 Task: Create a due date automation trigger when advanced on, on the monday of the week a card is due add content with a name not containing resume at 11:00 AM.
Action: Mouse moved to (1028, 405)
Screenshot: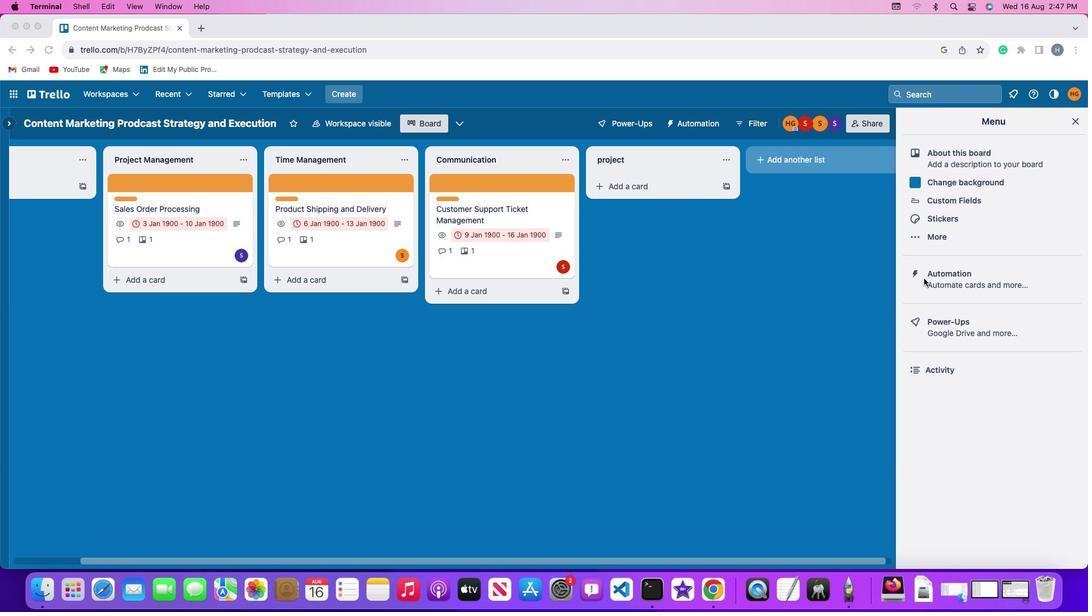 
Action: Mouse pressed left at (1028, 405)
Screenshot: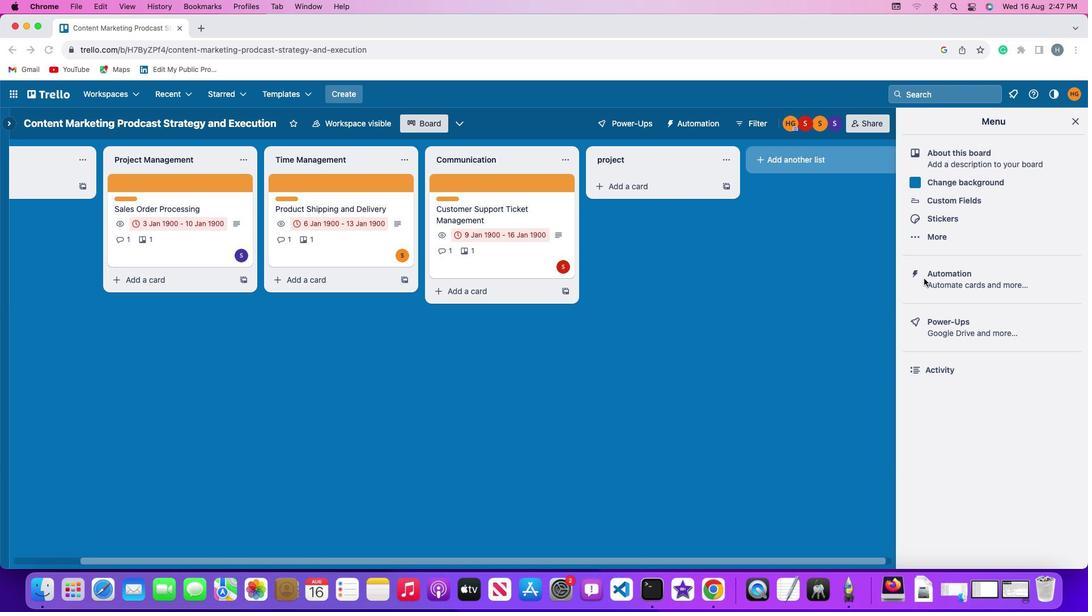 
Action: Mouse moved to (1028, 405)
Screenshot: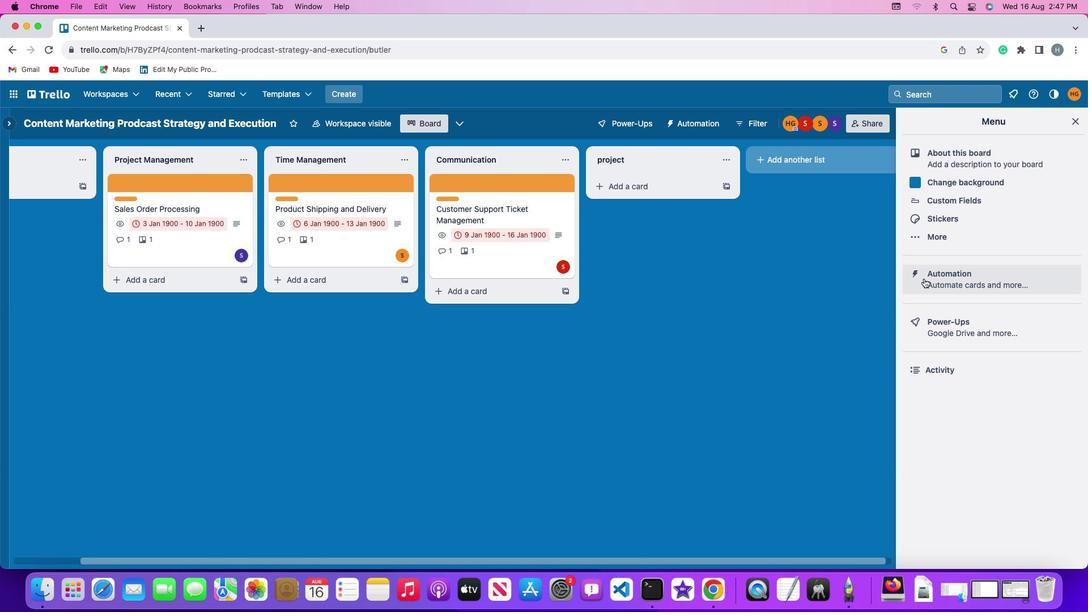 
Action: Mouse pressed left at (1028, 405)
Screenshot: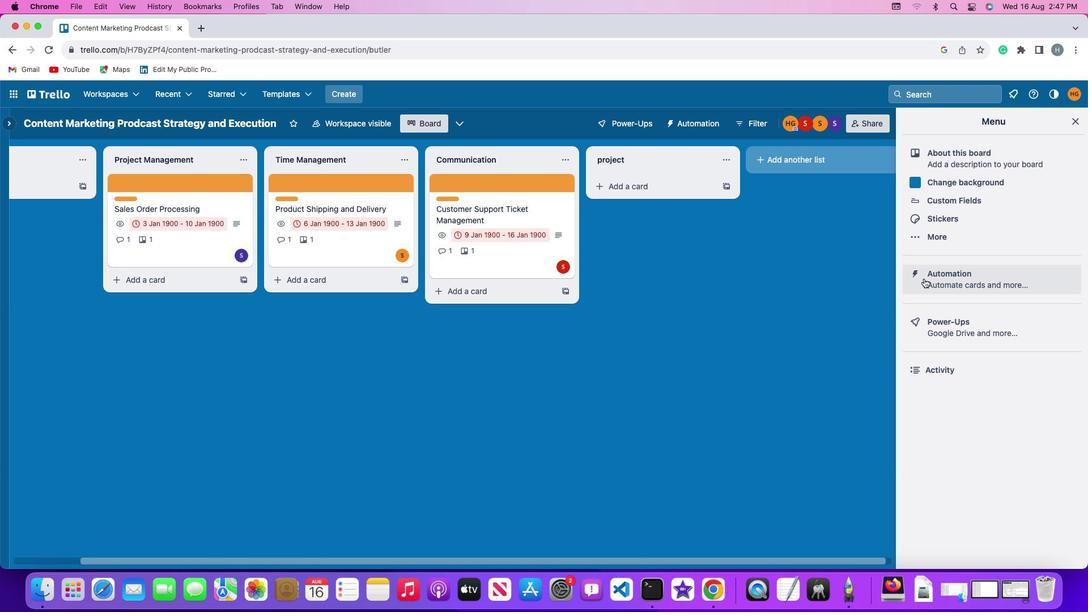 
Action: Mouse moved to (98, 401)
Screenshot: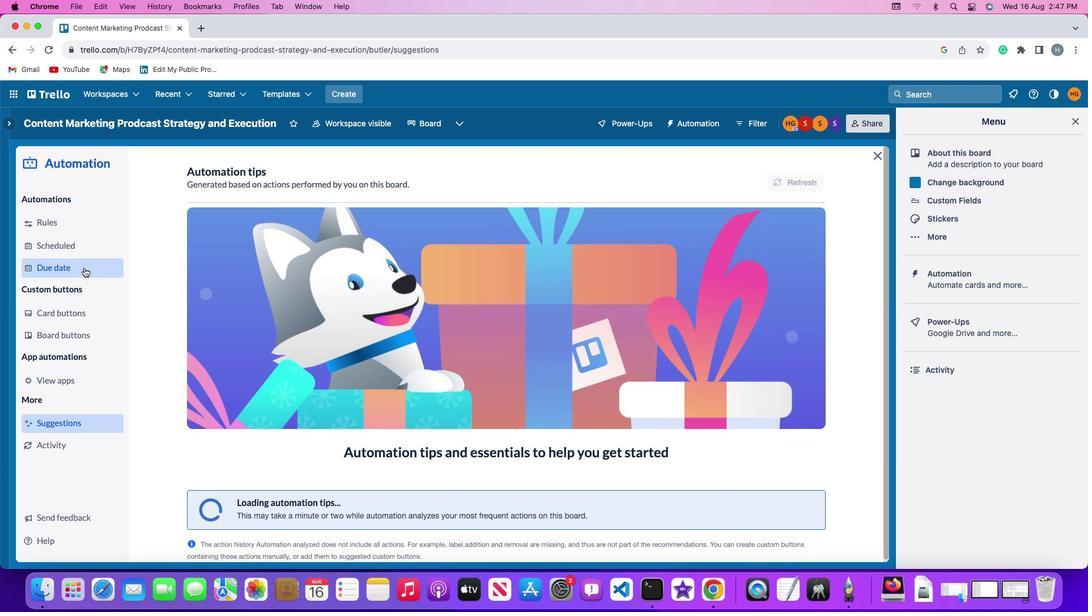 
Action: Mouse pressed left at (98, 401)
Screenshot: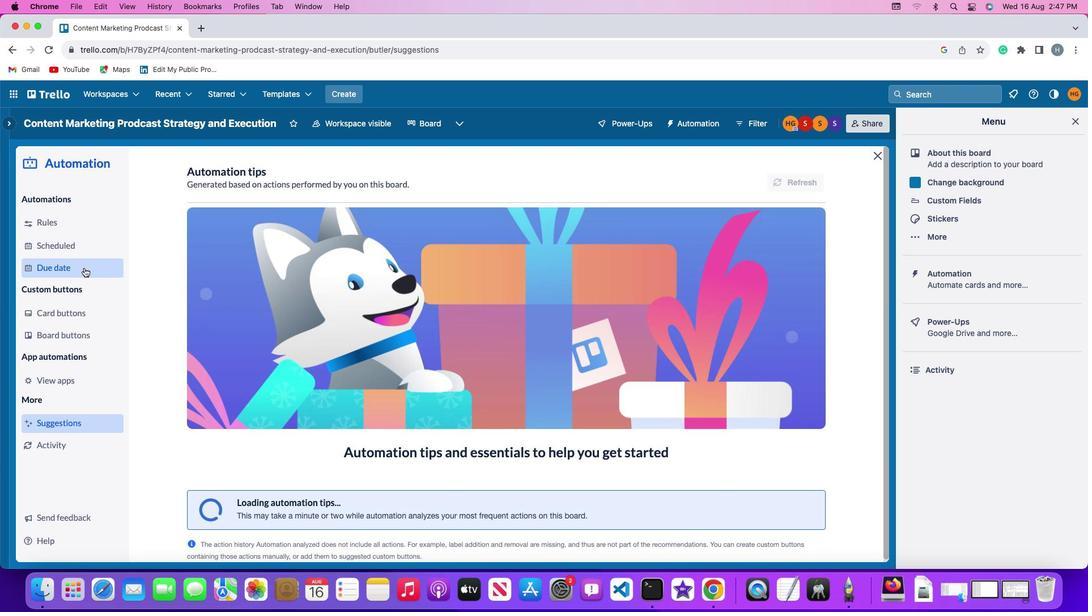 
Action: Mouse moved to (860, 365)
Screenshot: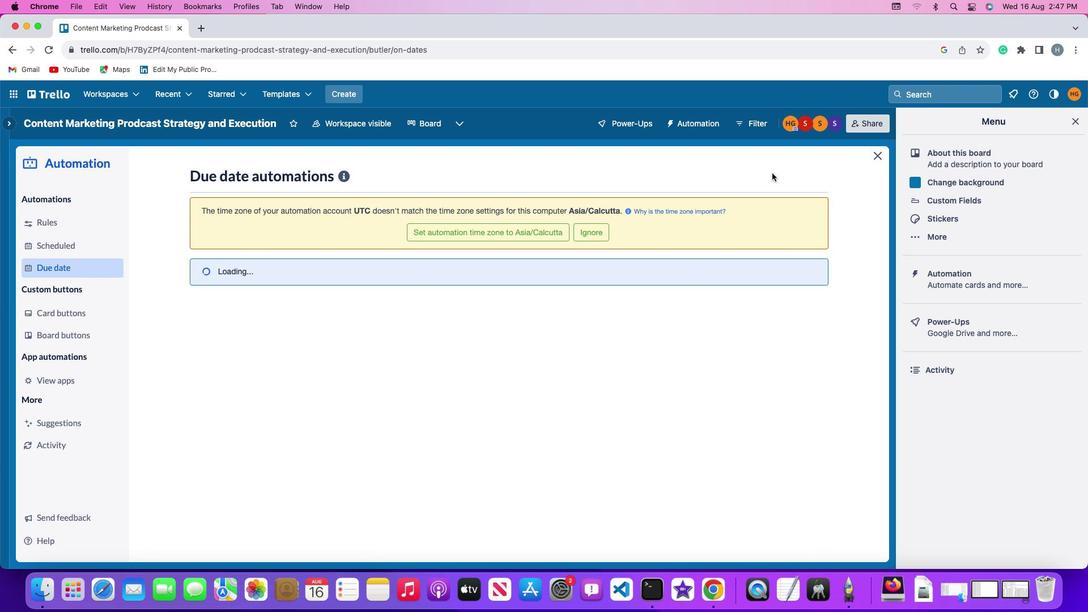 
Action: Mouse pressed left at (860, 365)
Screenshot: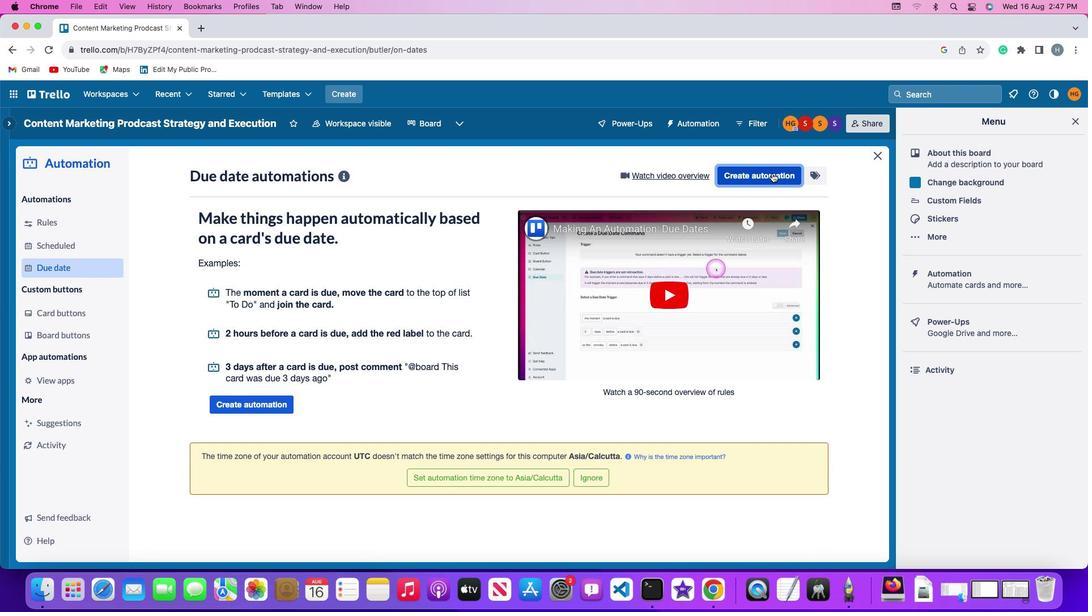 
Action: Mouse moved to (229, 407)
Screenshot: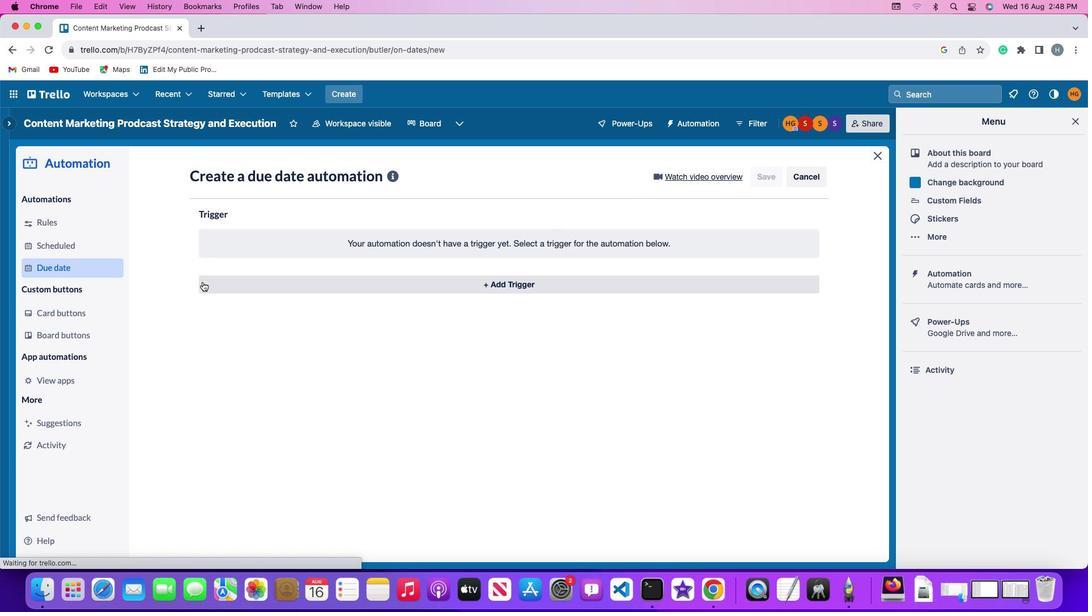 
Action: Mouse pressed left at (229, 407)
Screenshot: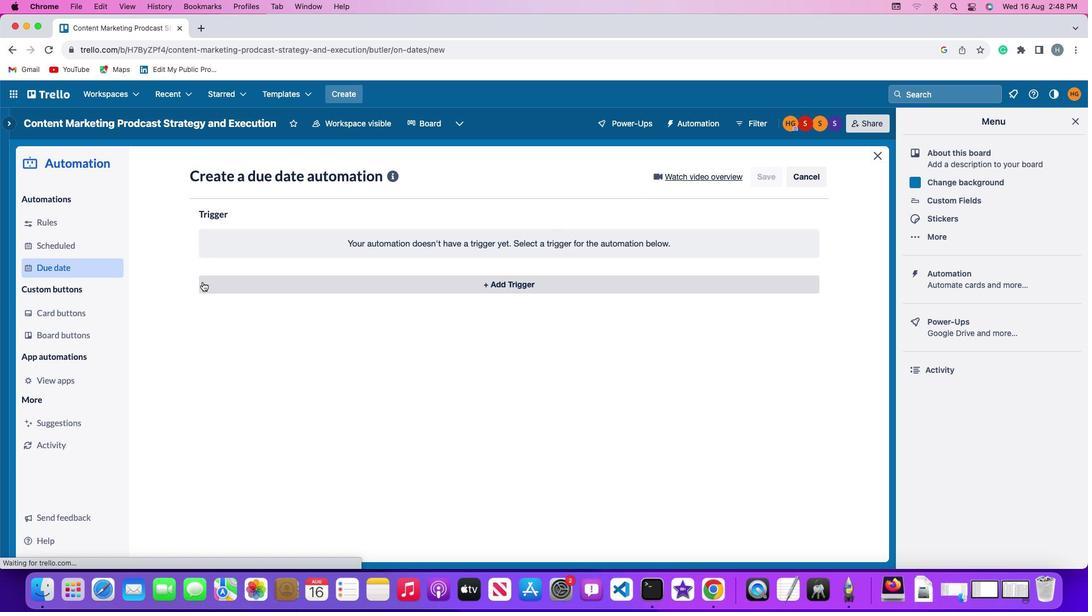 
Action: Mouse moved to (273, 486)
Screenshot: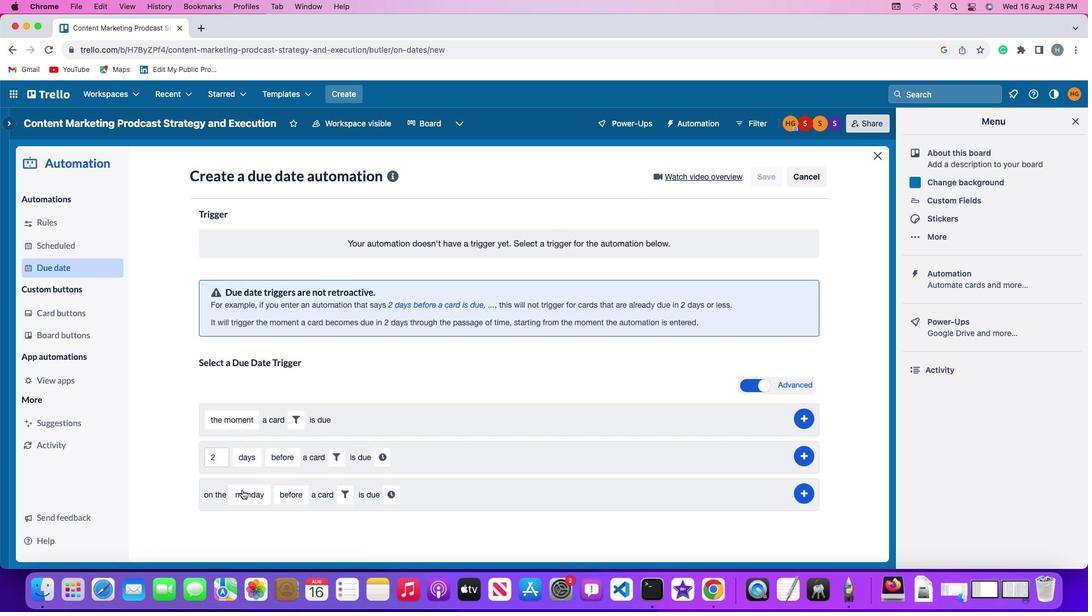 
Action: Mouse pressed left at (273, 486)
Screenshot: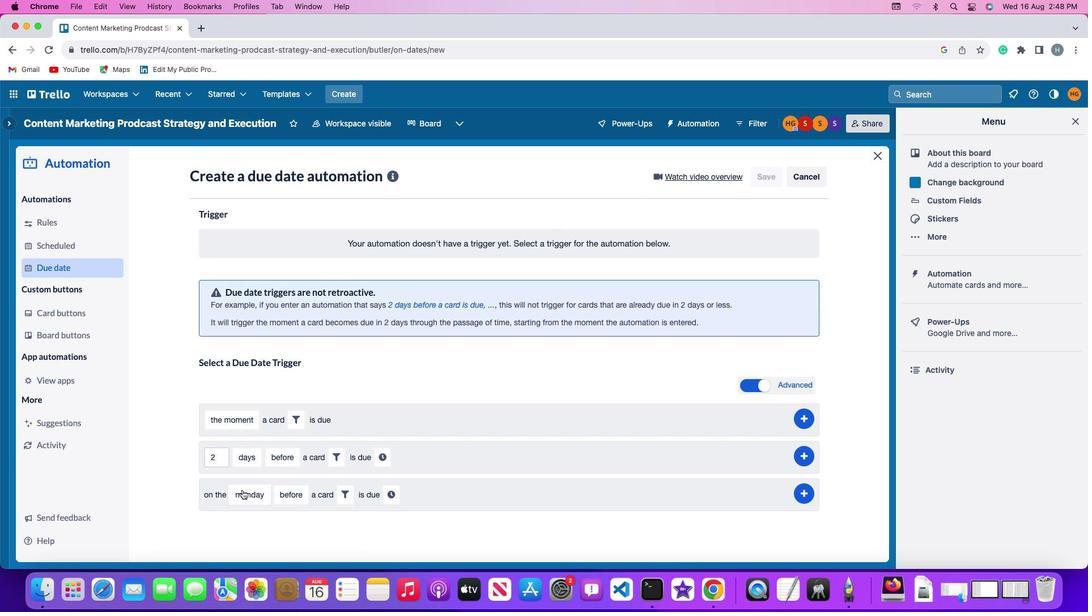 
Action: Mouse moved to (293, 429)
Screenshot: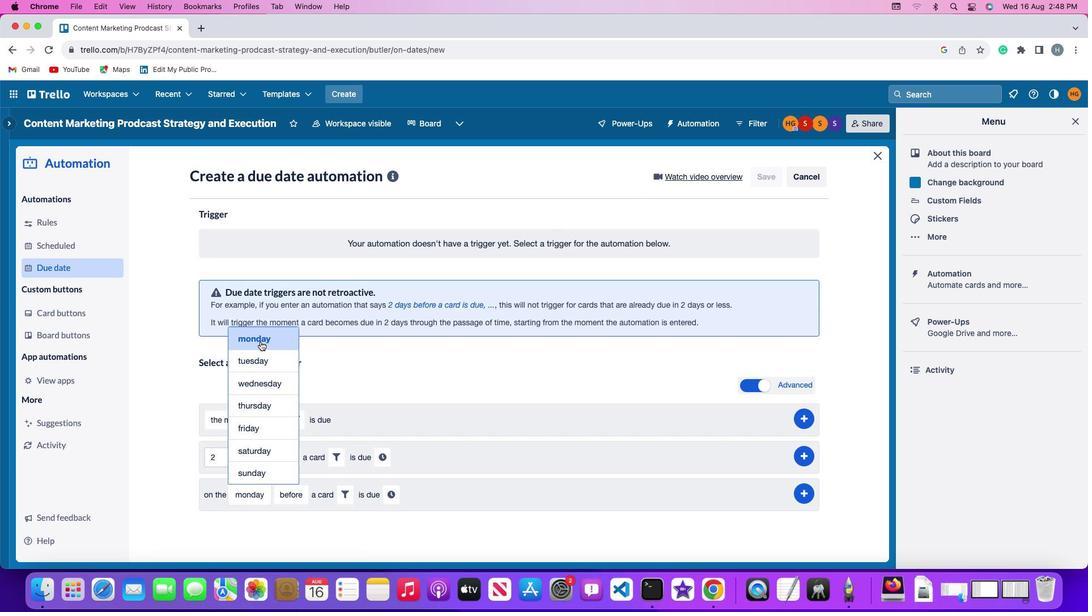 
Action: Mouse pressed left at (293, 429)
Screenshot: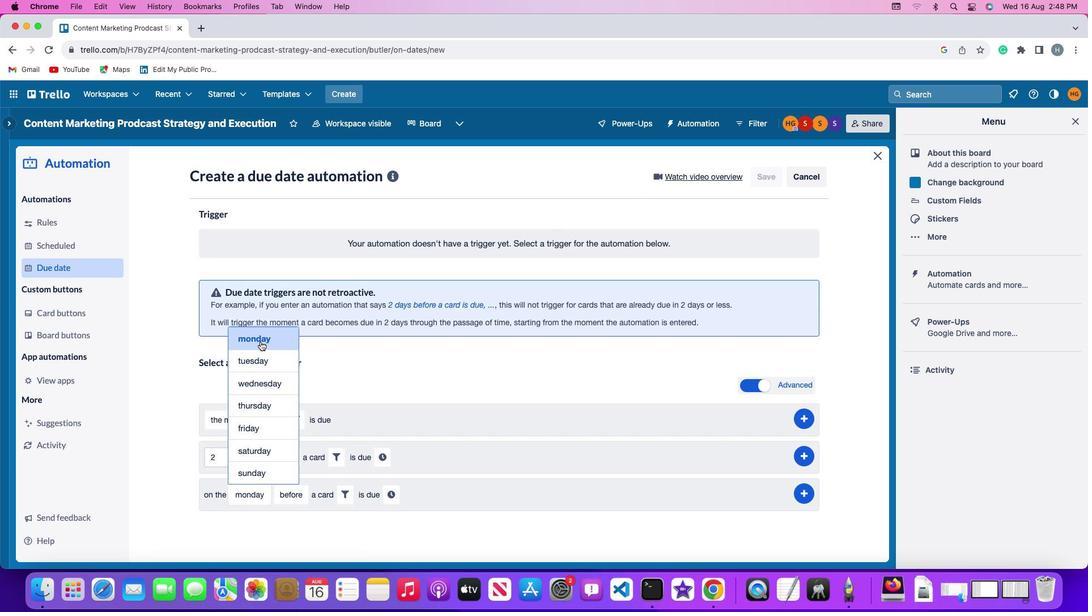 
Action: Mouse moved to (336, 487)
Screenshot: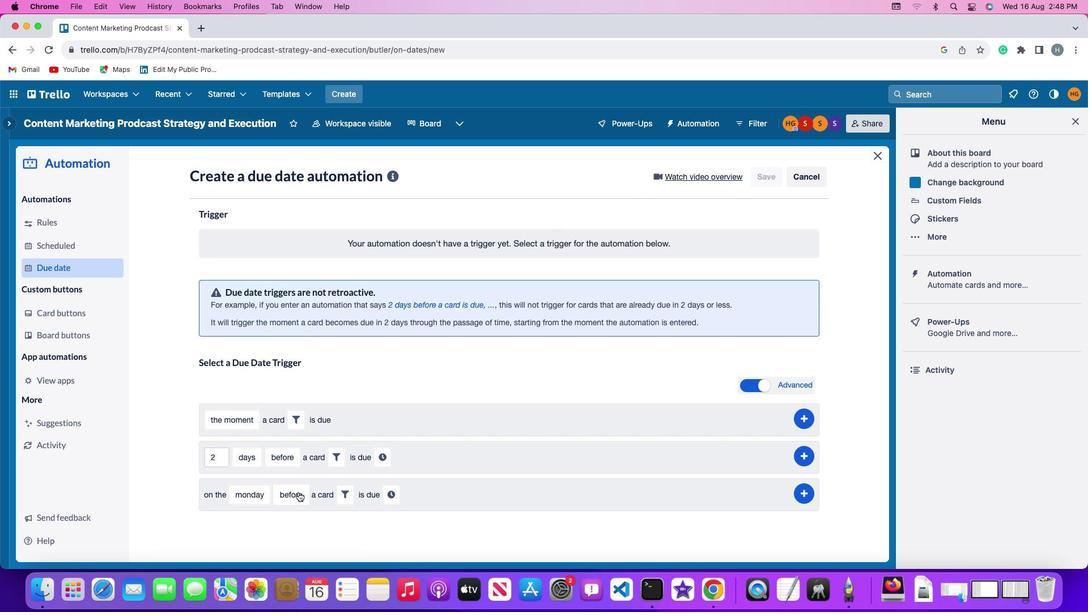 
Action: Mouse pressed left at (336, 487)
Screenshot: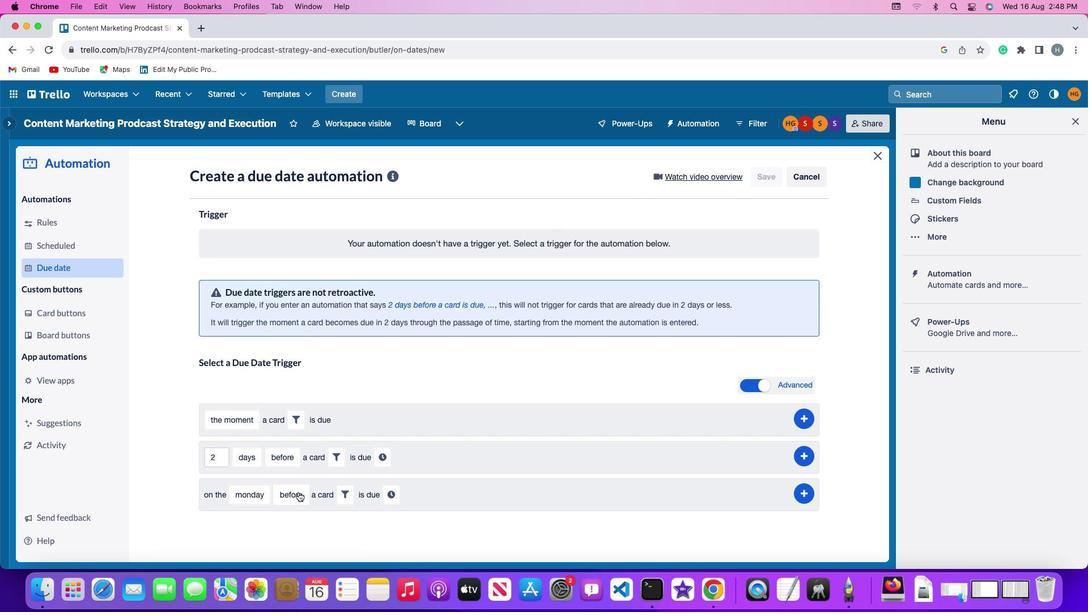 
Action: Mouse moved to (344, 470)
Screenshot: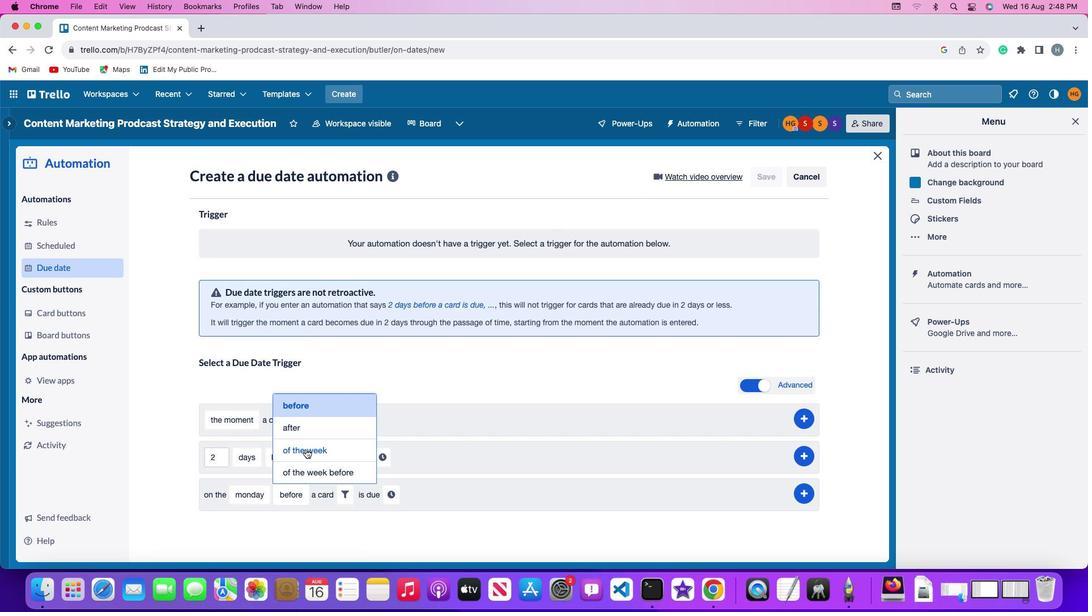 
Action: Mouse pressed left at (344, 470)
Screenshot: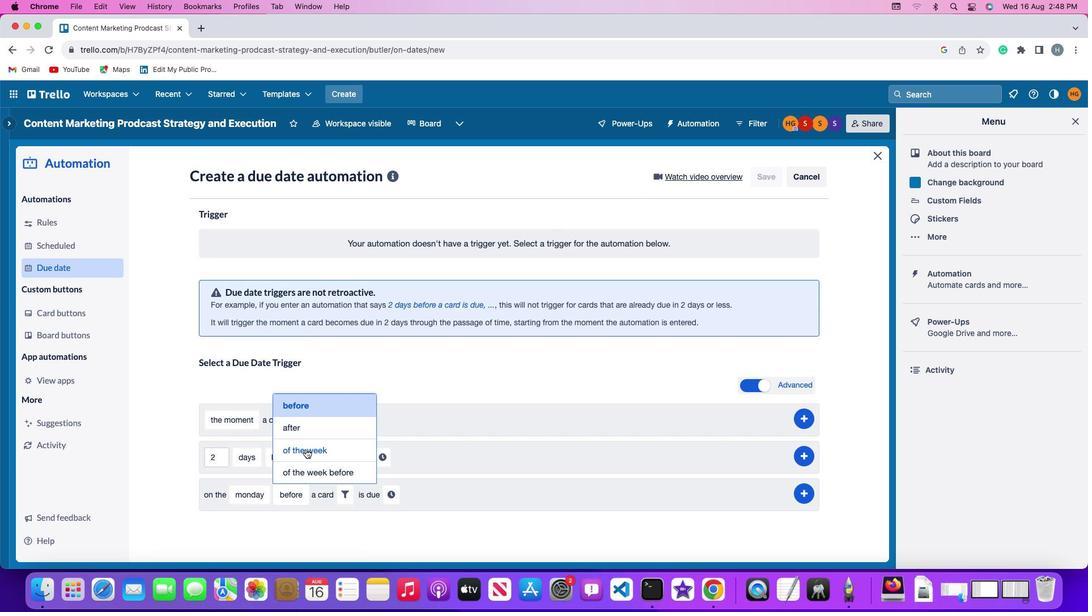 
Action: Mouse moved to (401, 485)
Screenshot: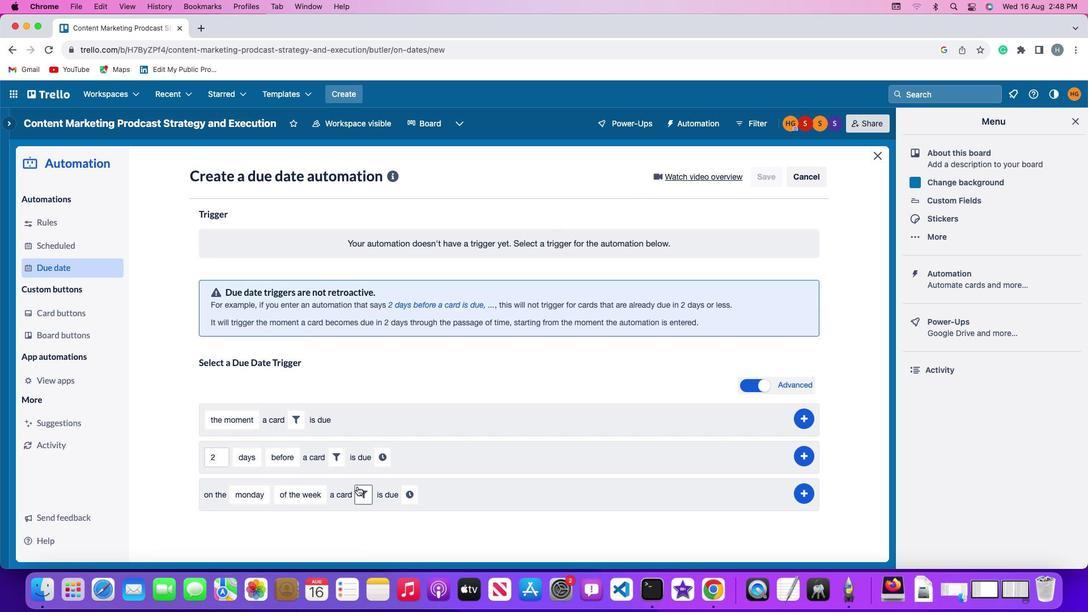 
Action: Mouse pressed left at (401, 485)
Screenshot: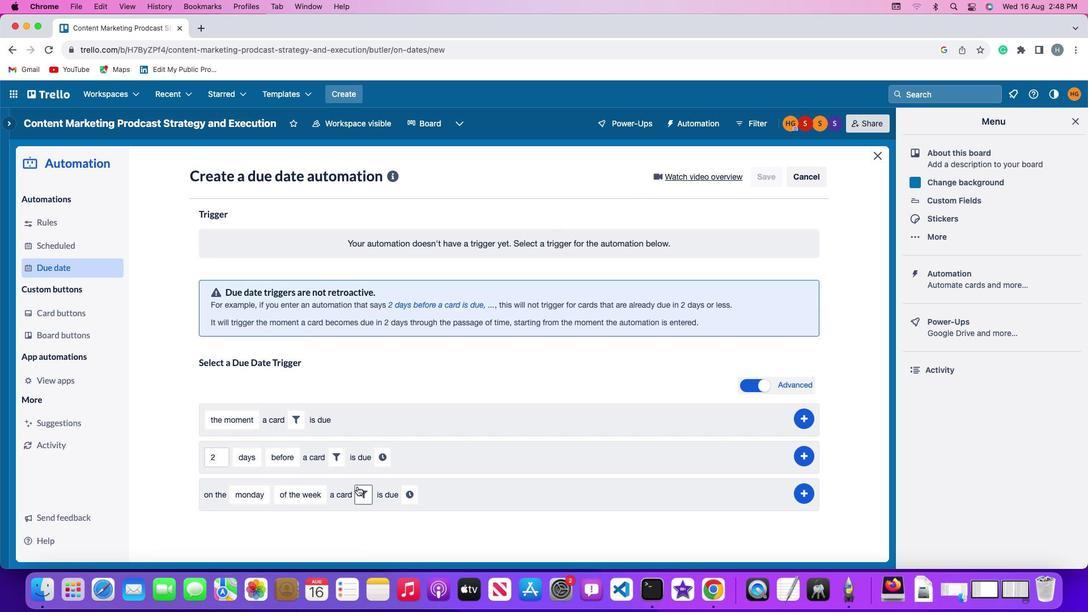 
Action: Mouse moved to (564, 503)
Screenshot: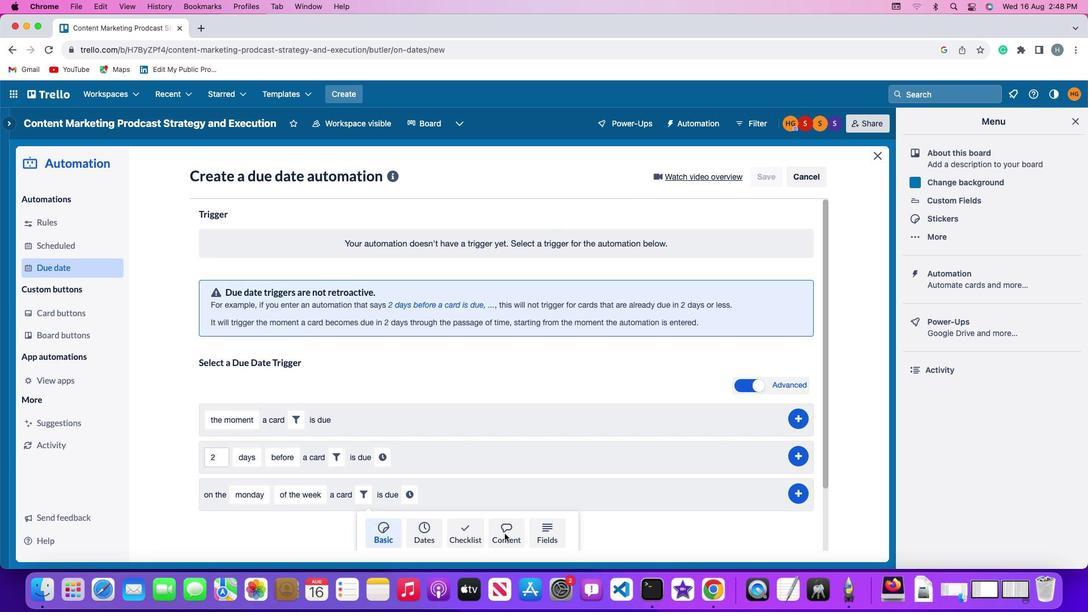 
Action: Mouse pressed left at (564, 503)
Screenshot: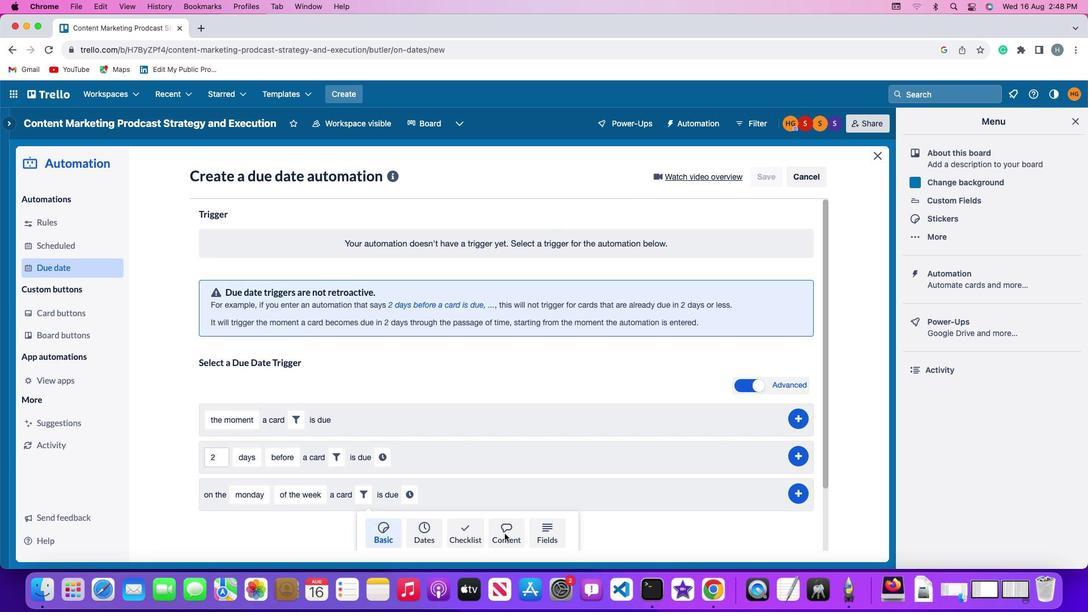 
Action: Mouse moved to (391, 499)
Screenshot: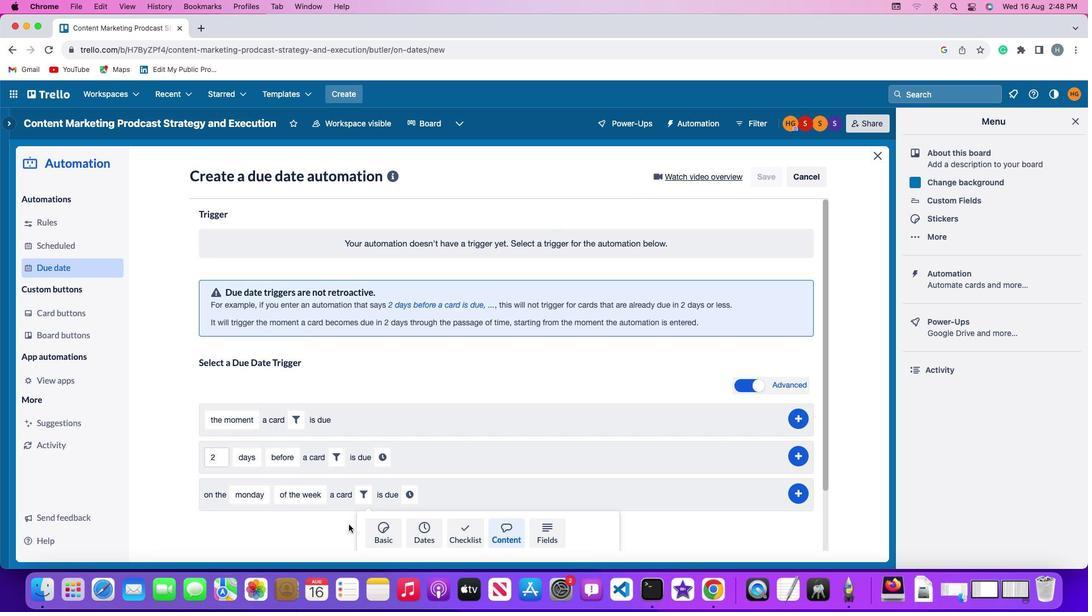 
Action: Mouse scrolled (391, 499) with delta (5, 299)
Screenshot: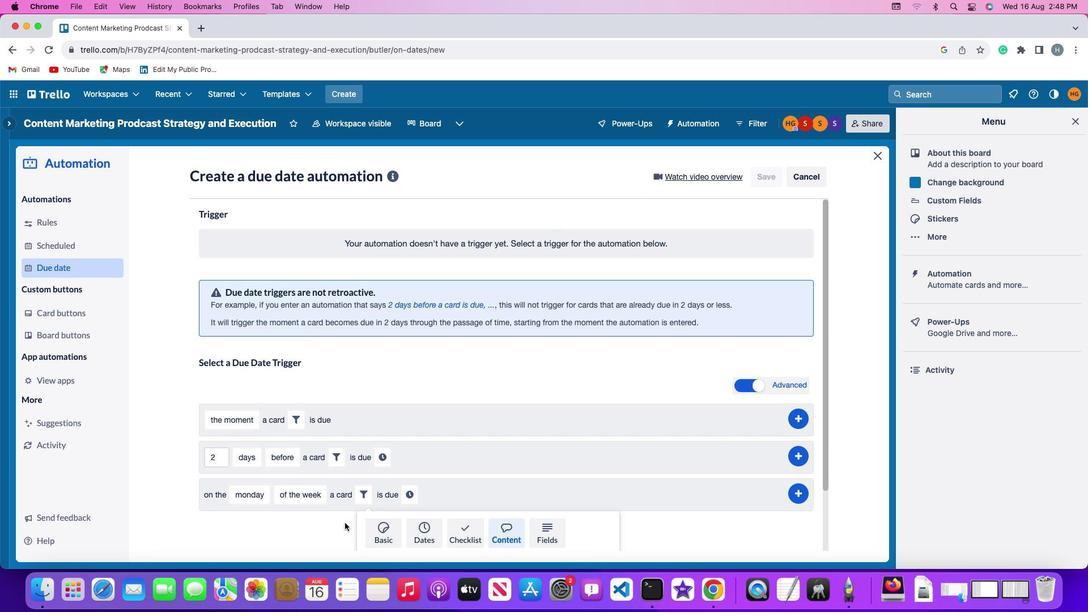 
Action: Mouse scrolled (391, 499) with delta (5, 299)
Screenshot: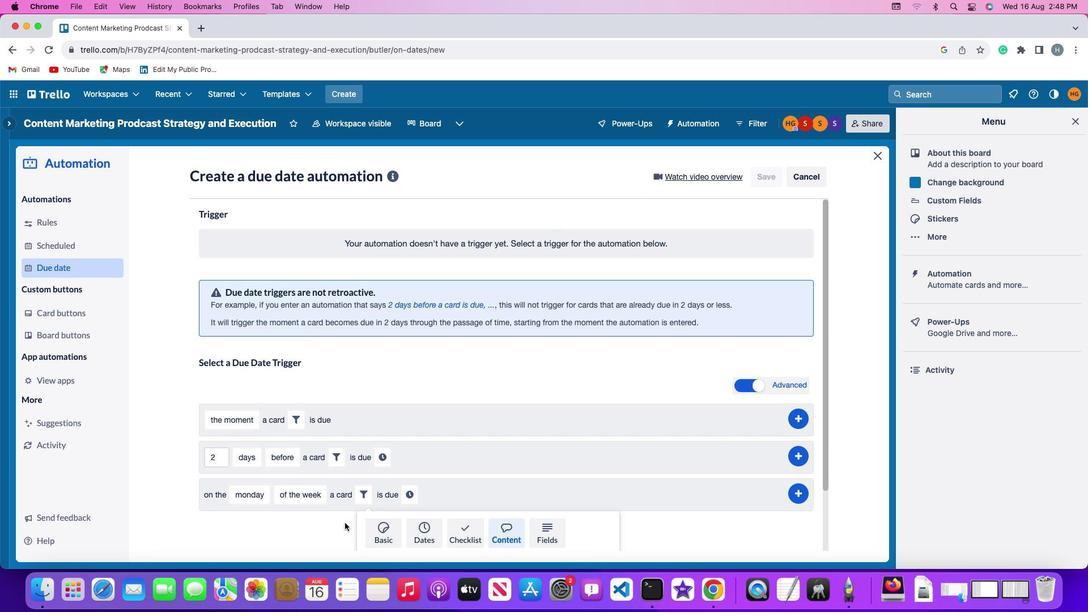 
Action: Mouse moved to (391, 499)
Screenshot: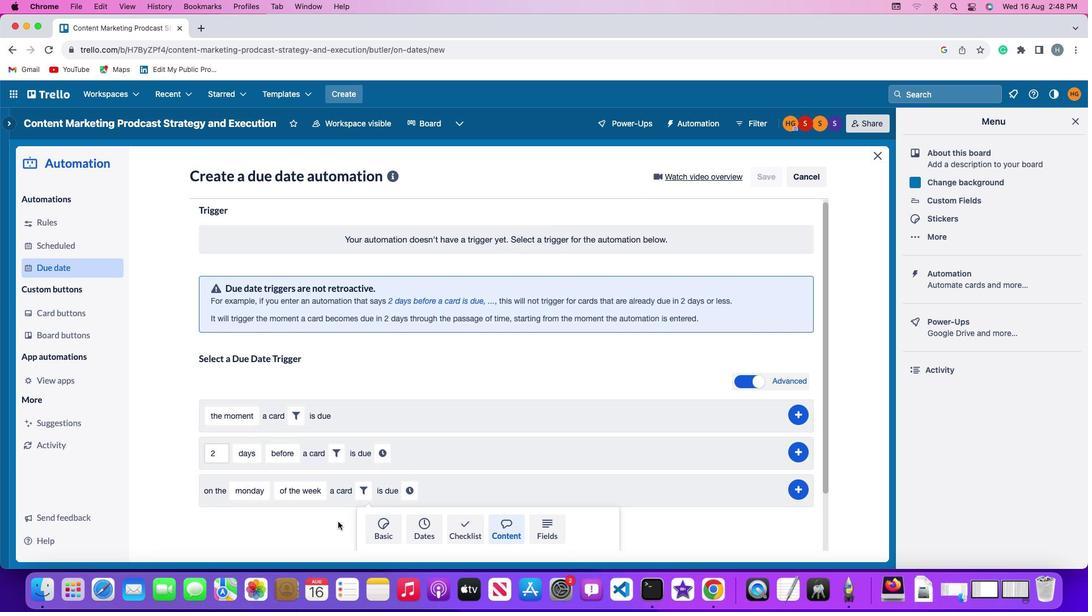 
Action: Mouse scrolled (391, 499) with delta (5, 298)
Screenshot: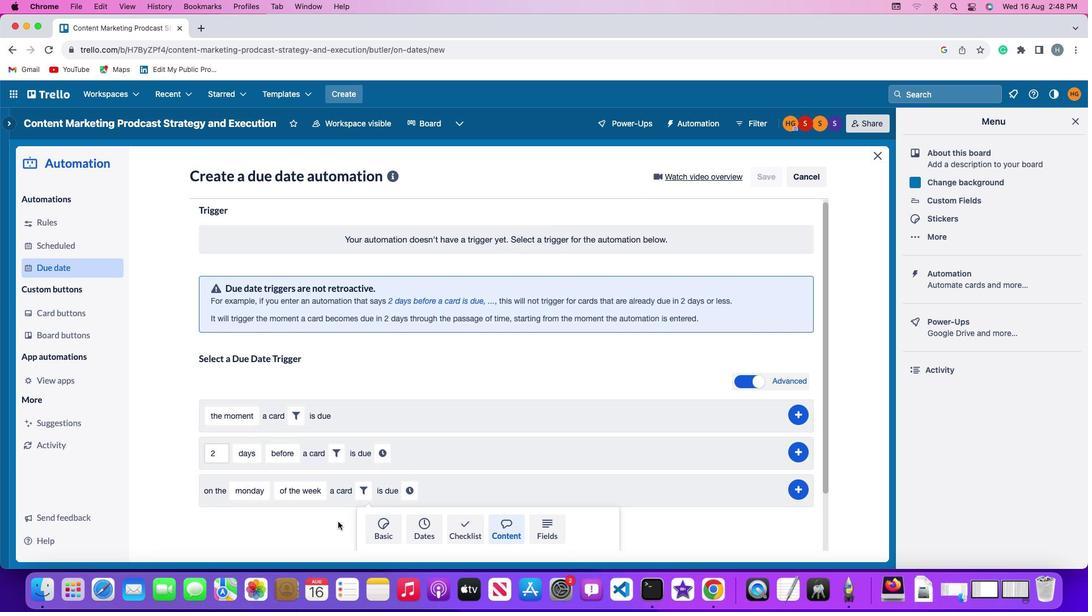 
Action: Mouse moved to (388, 499)
Screenshot: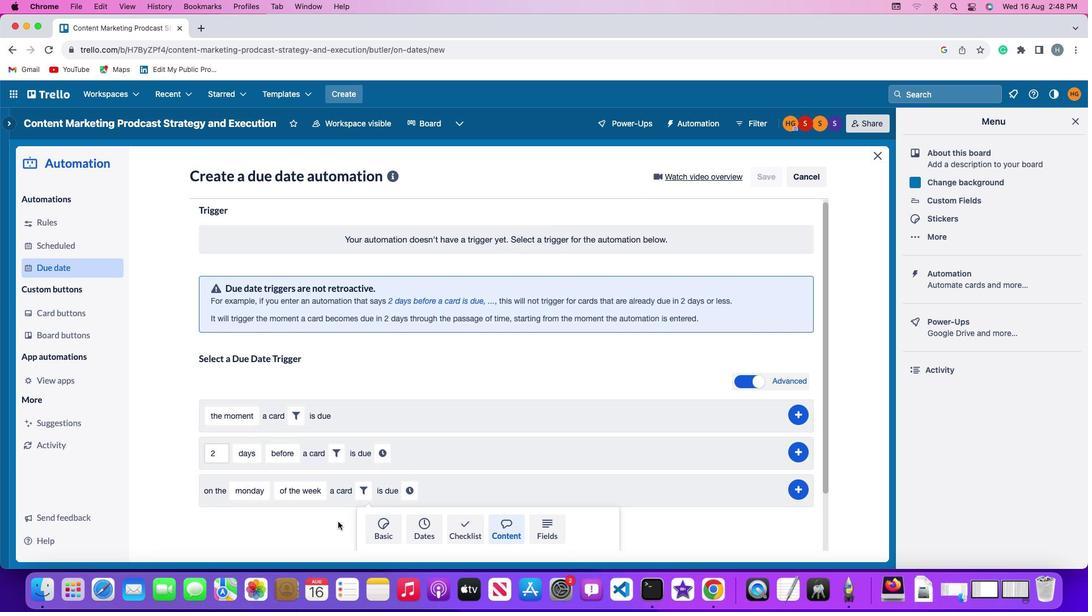 
Action: Mouse scrolled (388, 499) with delta (5, 298)
Screenshot: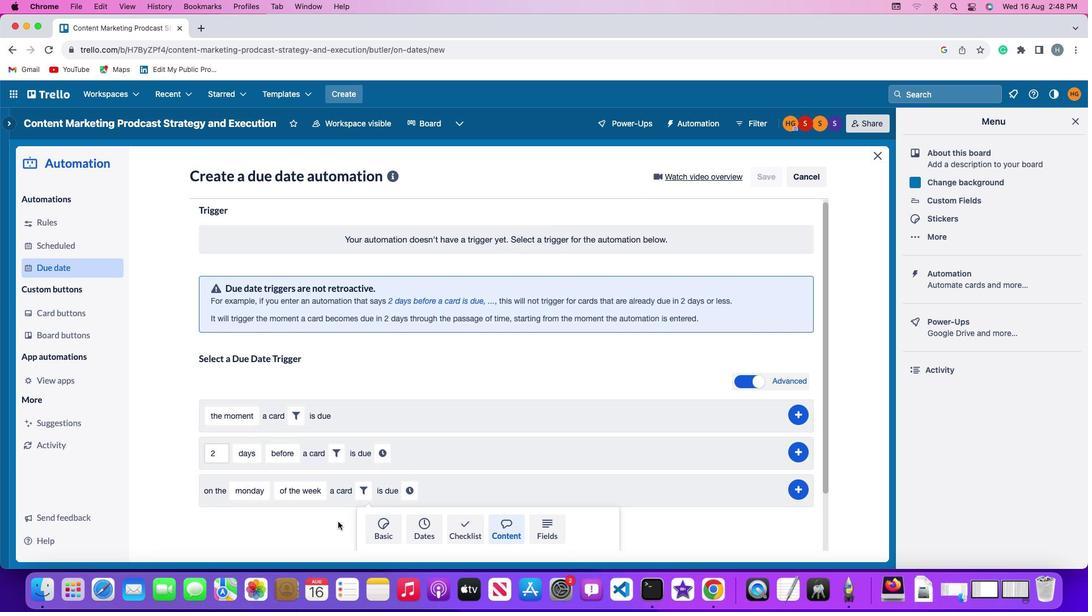 
Action: Mouse moved to (371, 498)
Screenshot: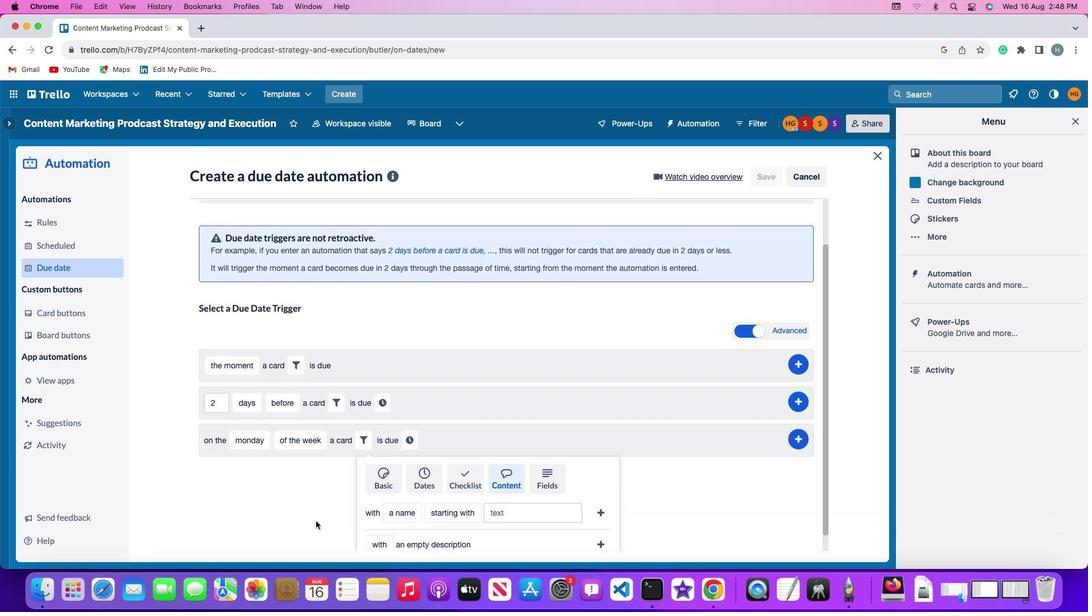 
Action: Mouse scrolled (371, 498) with delta (5, 298)
Screenshot: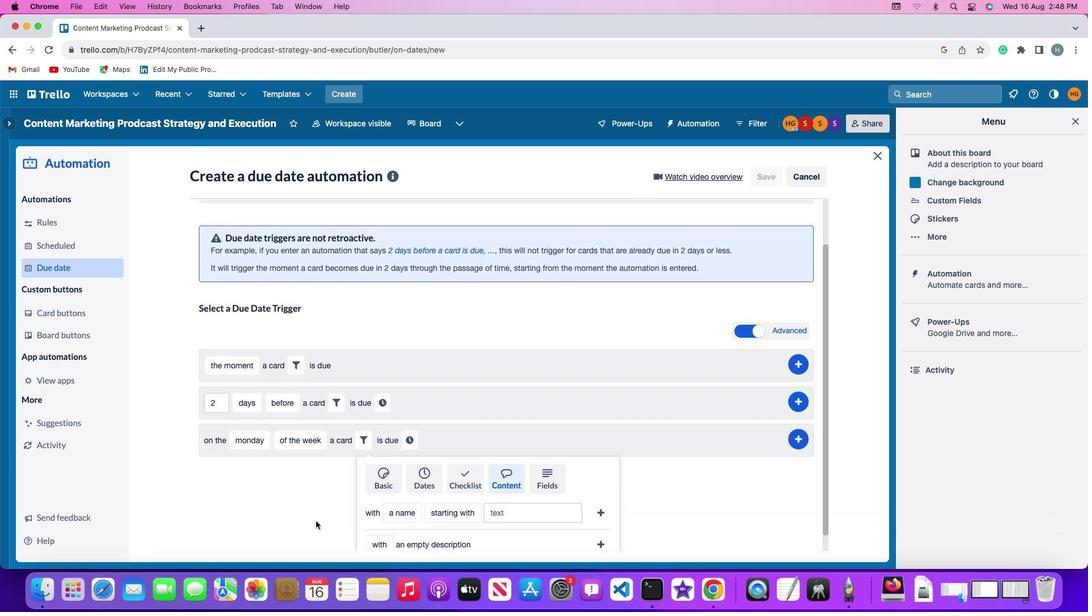 
Action: Mouse moved to (446, 487)
Screenshot: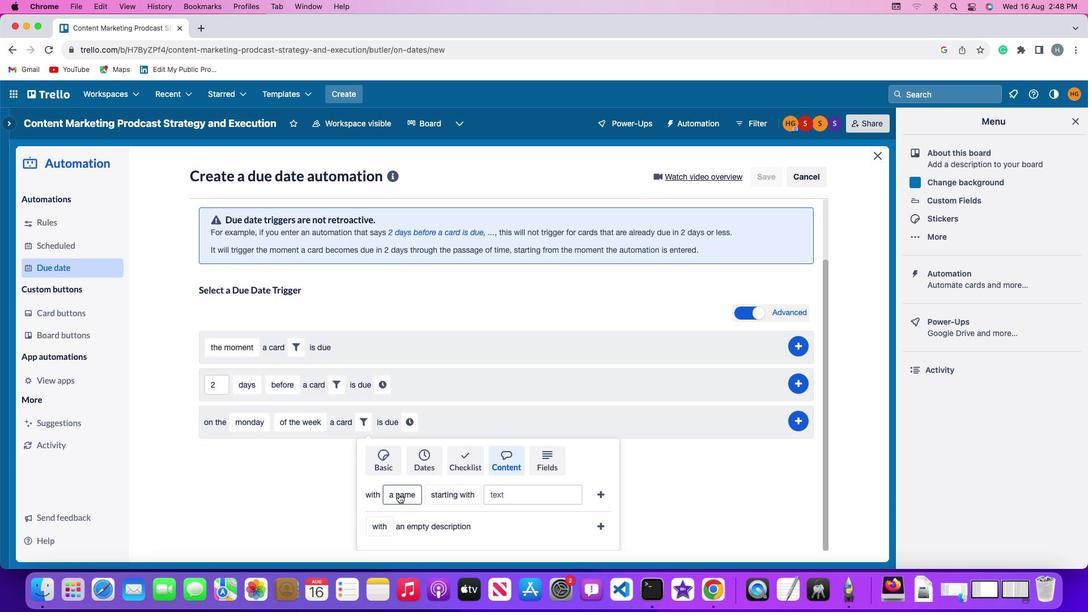 
Action: Mouse pressed left at (446, 487)
Screenshot: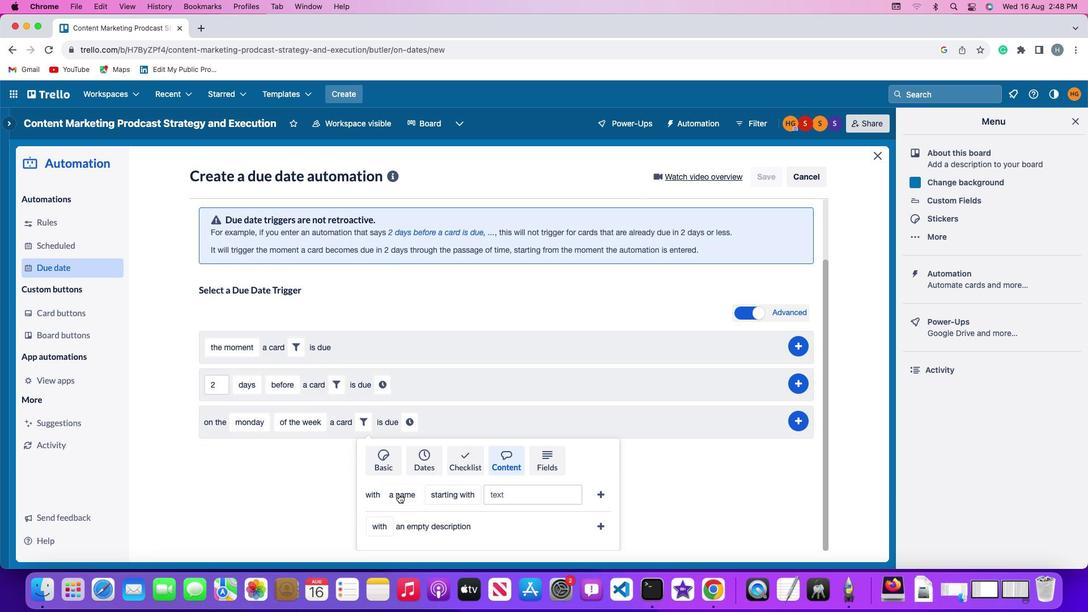 
Action: Mouse moved to (452, 461)
Screenshot: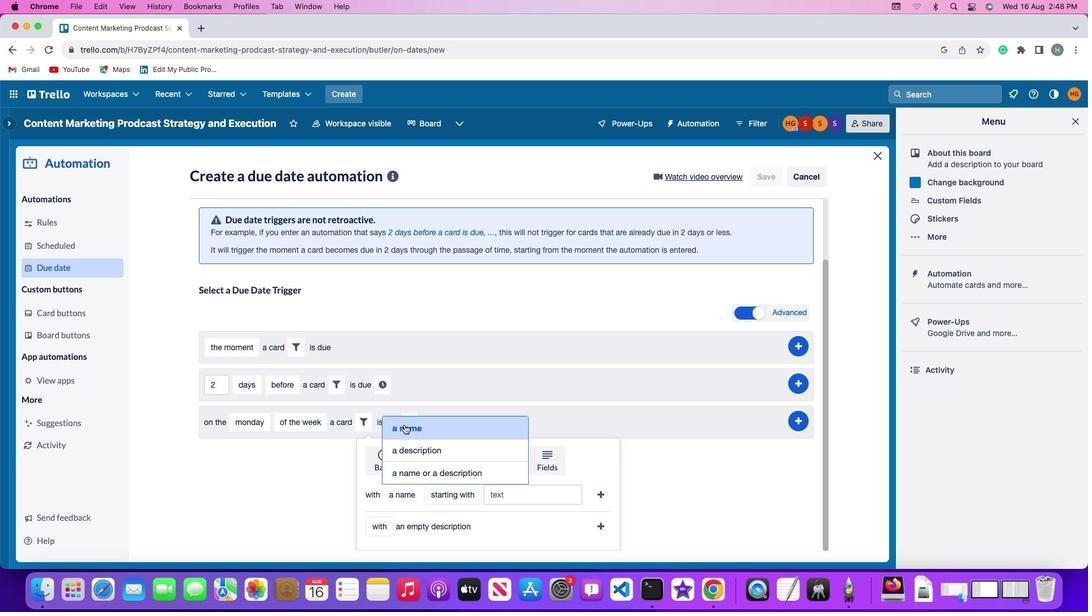 
Action: Mouse pressed left at (452, 461)
Screenshot: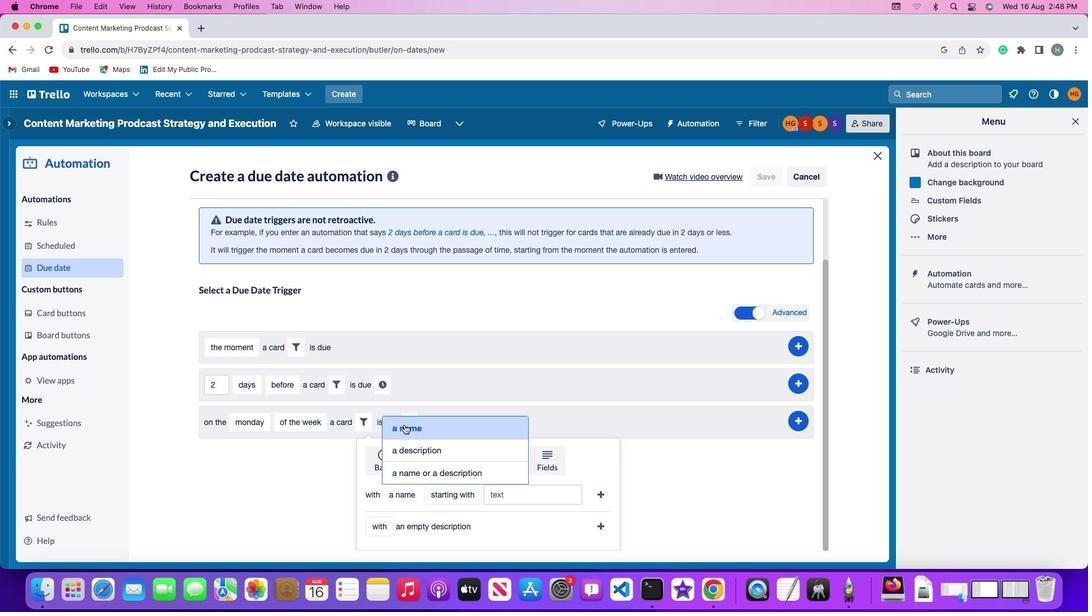 
Action: Mouse moved to (507, 490)
Screenshot: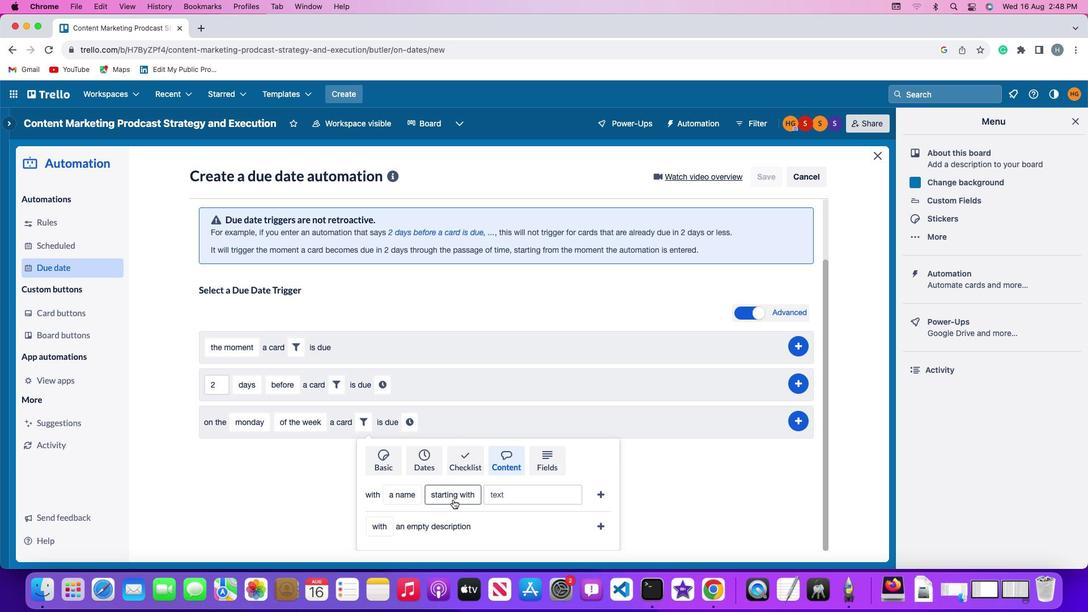 
Action: Mouse pressed left at (507, 490)
Screenshot: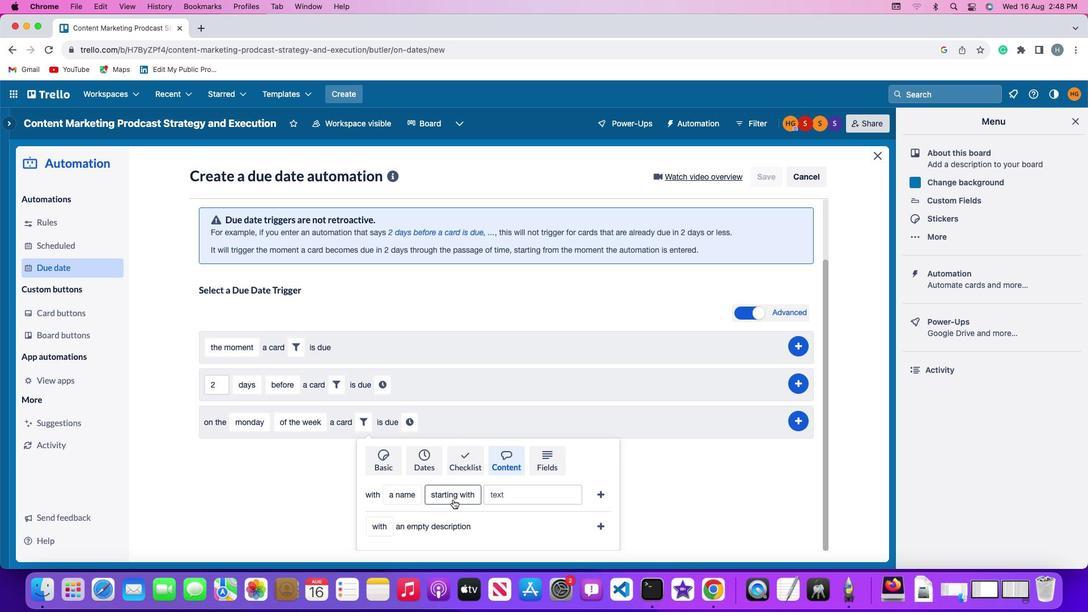 
Action: Mouse moved to (520, 481)
Screenshot: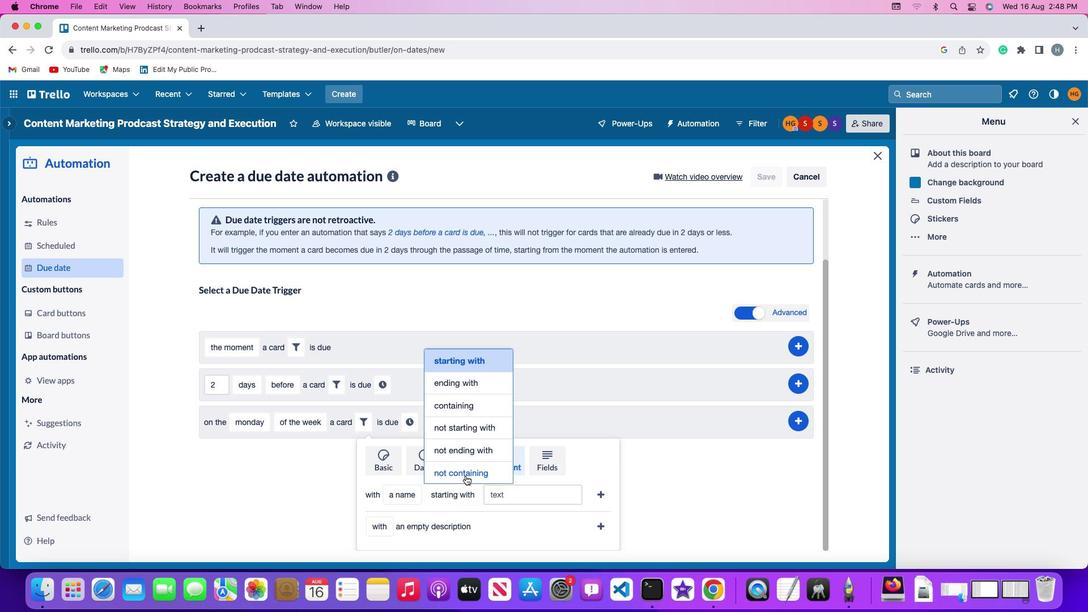 
Action: Mouse pressed left at (520, 481)
Screenshot: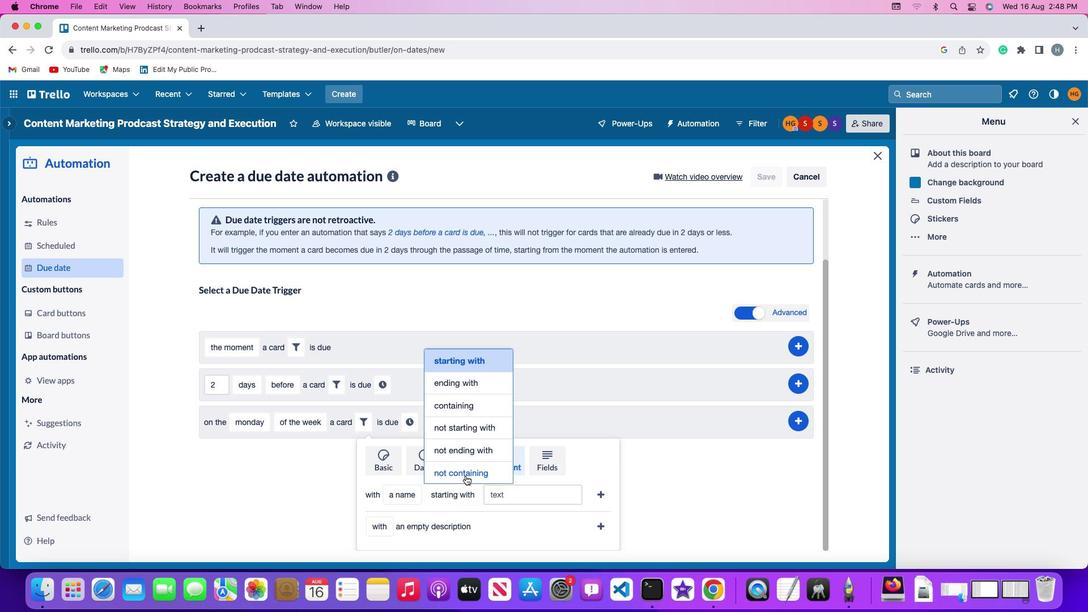 
Action: Mouse moved to (578, 490)
Screenshot: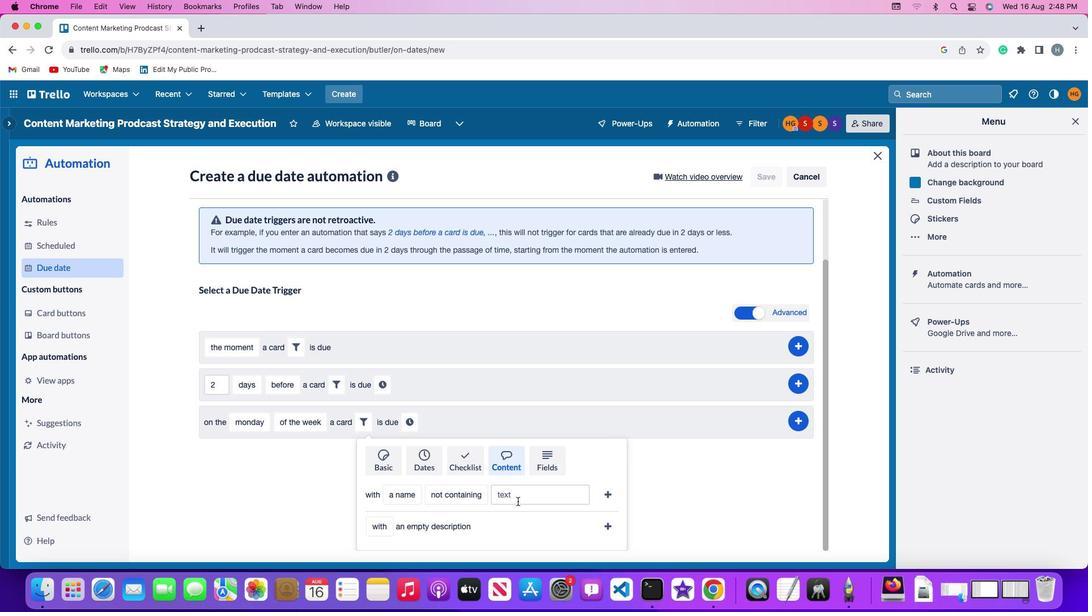 
Action: Mouse pressed left at (578, 490)
Screenshot: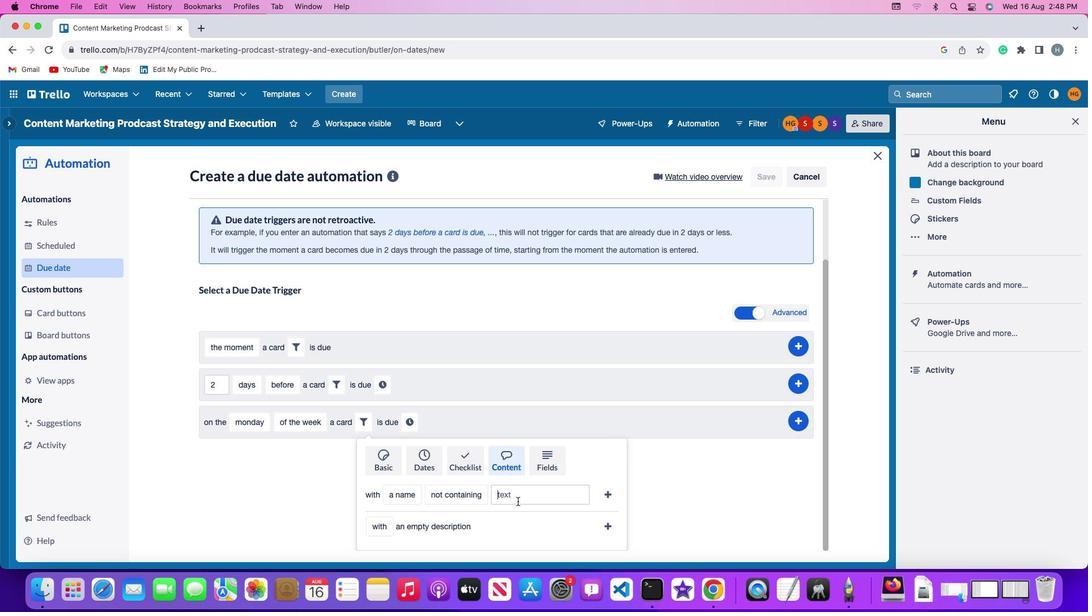 
Action: Key pressed 'r''e''s''u''m''e'
Screenshot: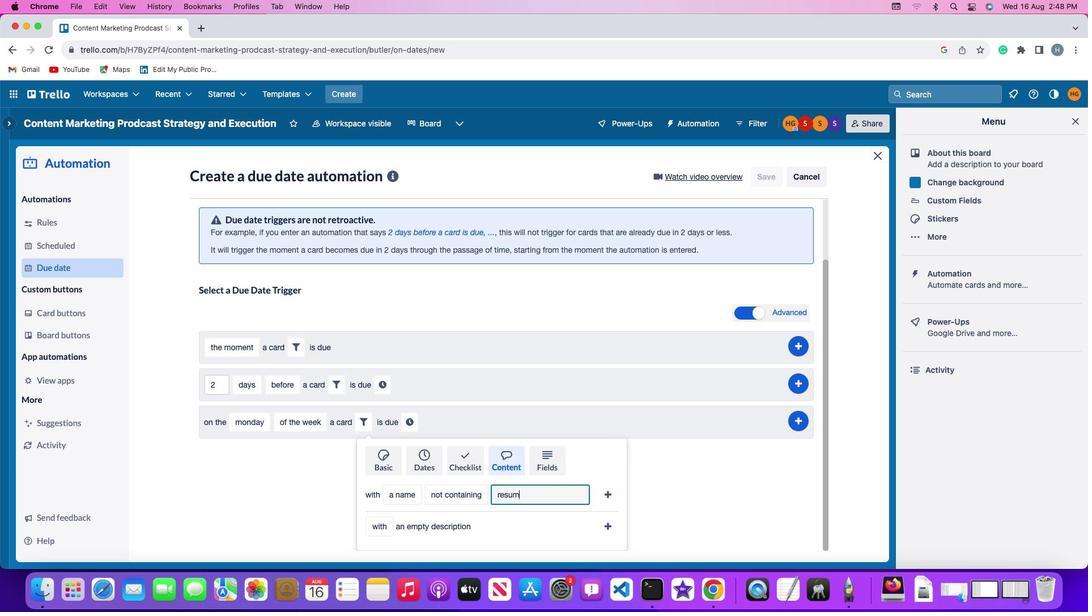 
Action: Mouse moved to (681, 488)
Screenshot: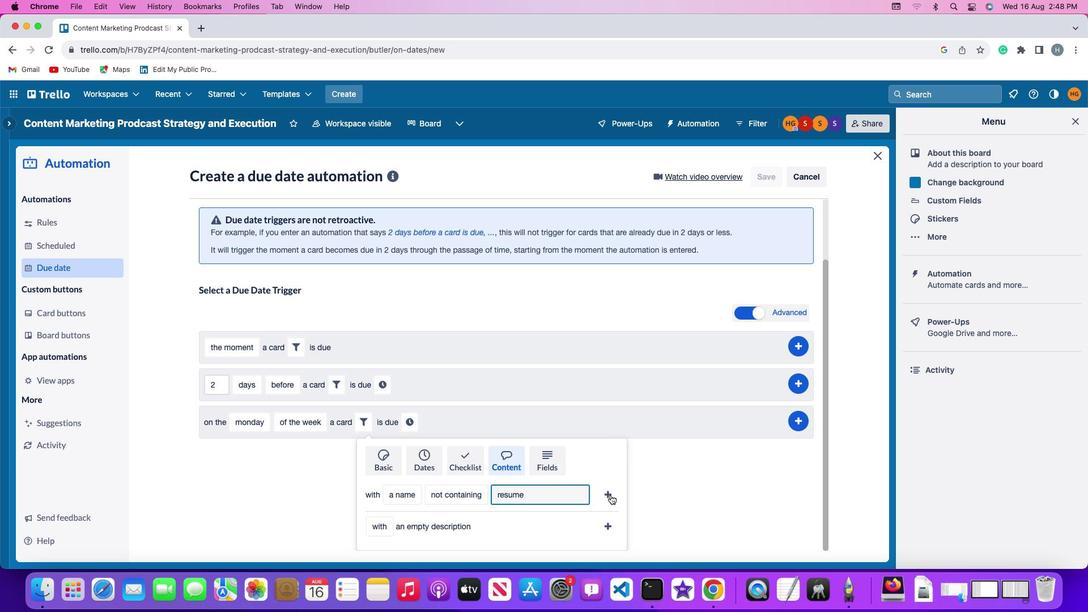 
Action: Mouse pressed left at (681, 488)
Screenshot: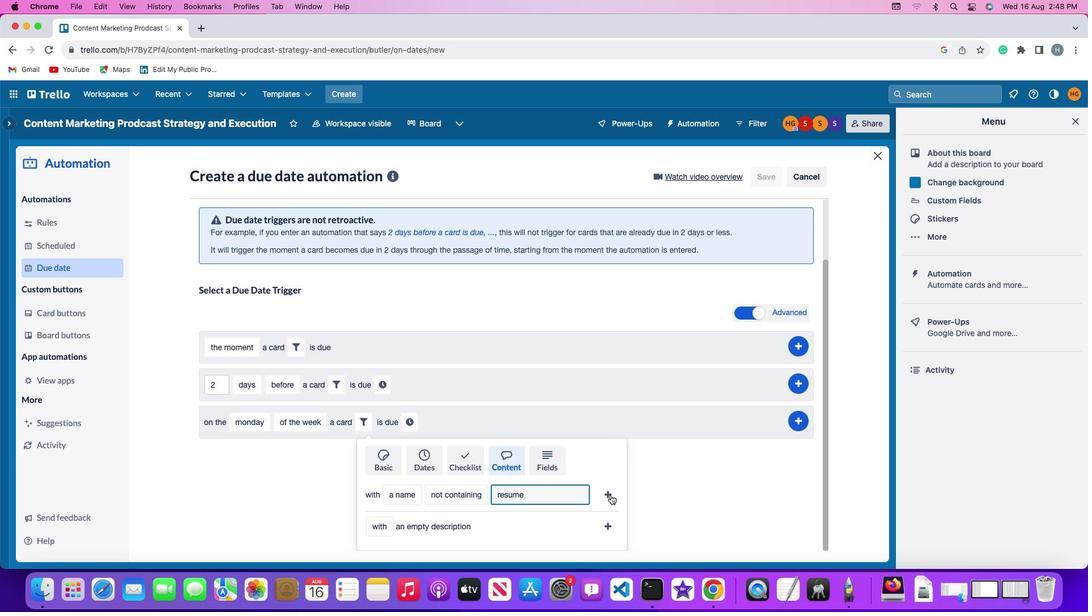 
Action: Mouse moved to (634, 487)
Screenshot: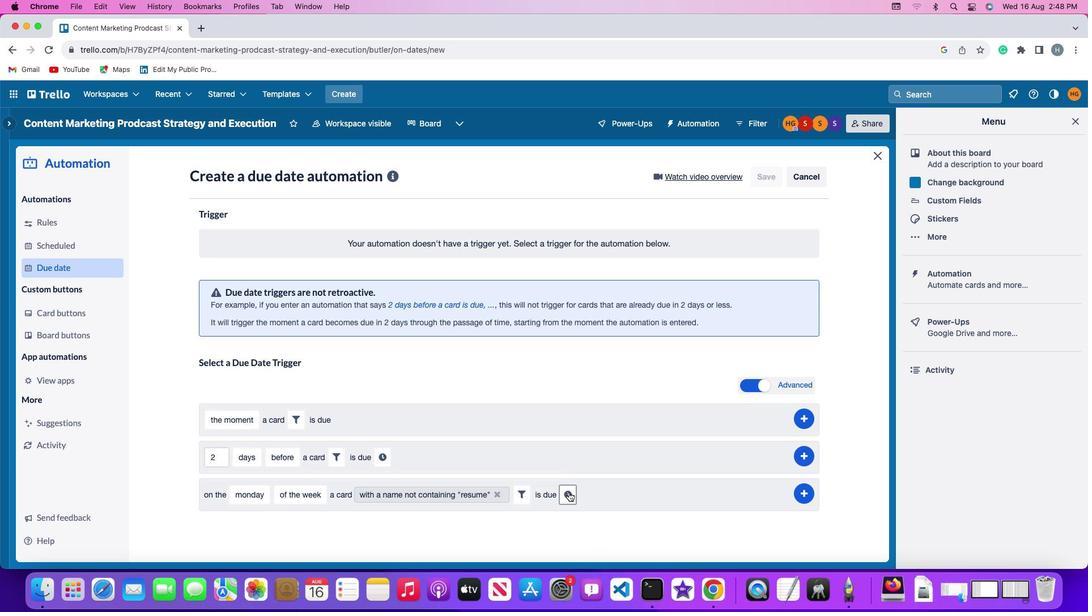 
Action: Mouse pressed left at (634, 487)
Screenshot: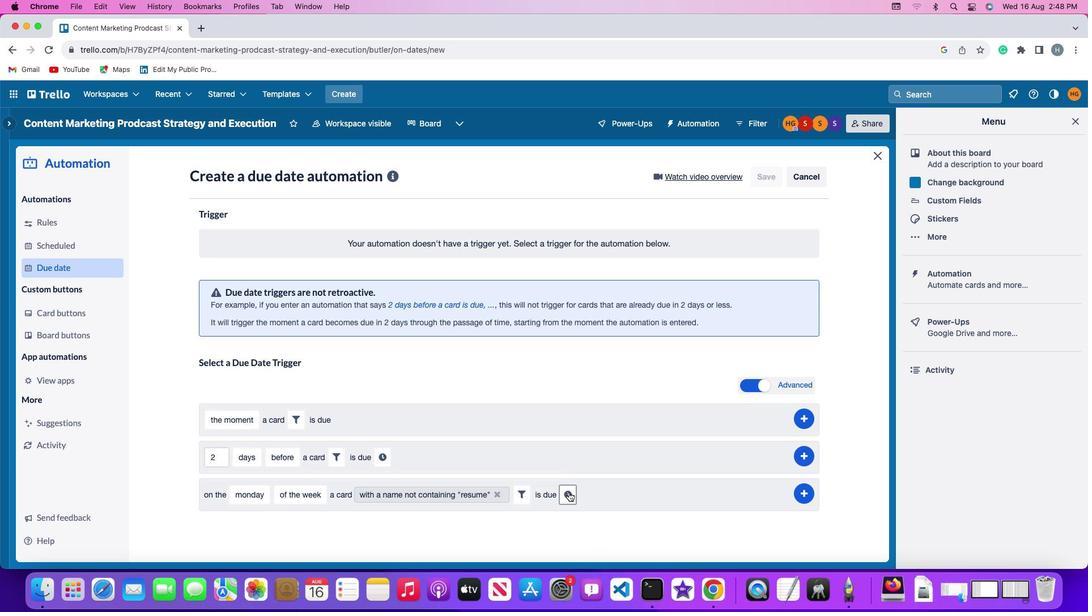 
Action: Mouse moved to (661, 489)
Screenshot: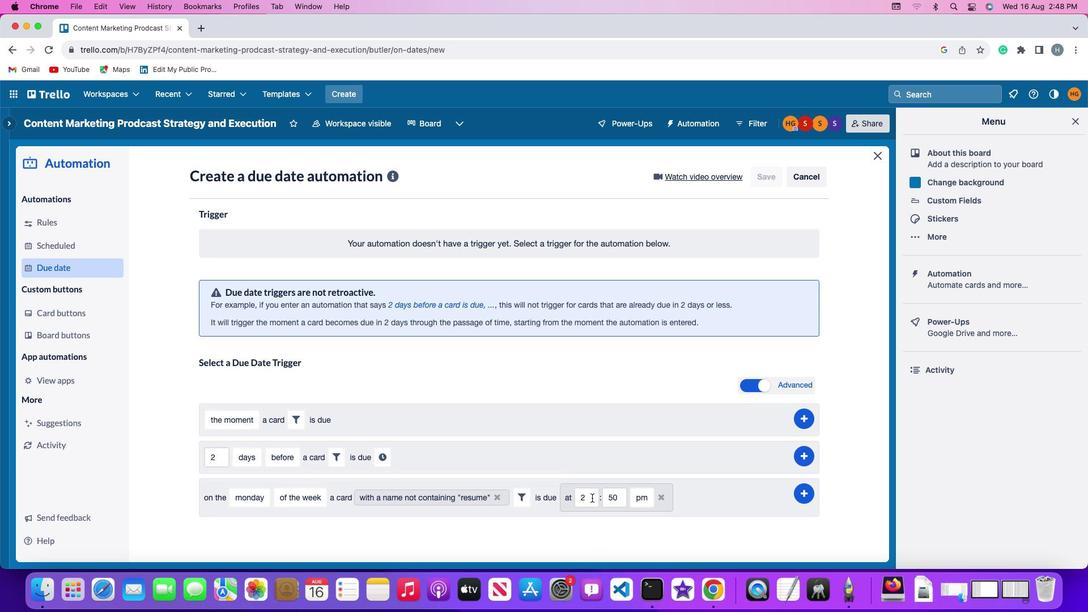 
Action: Mouse pressed left at (661, 489)
Screenshot: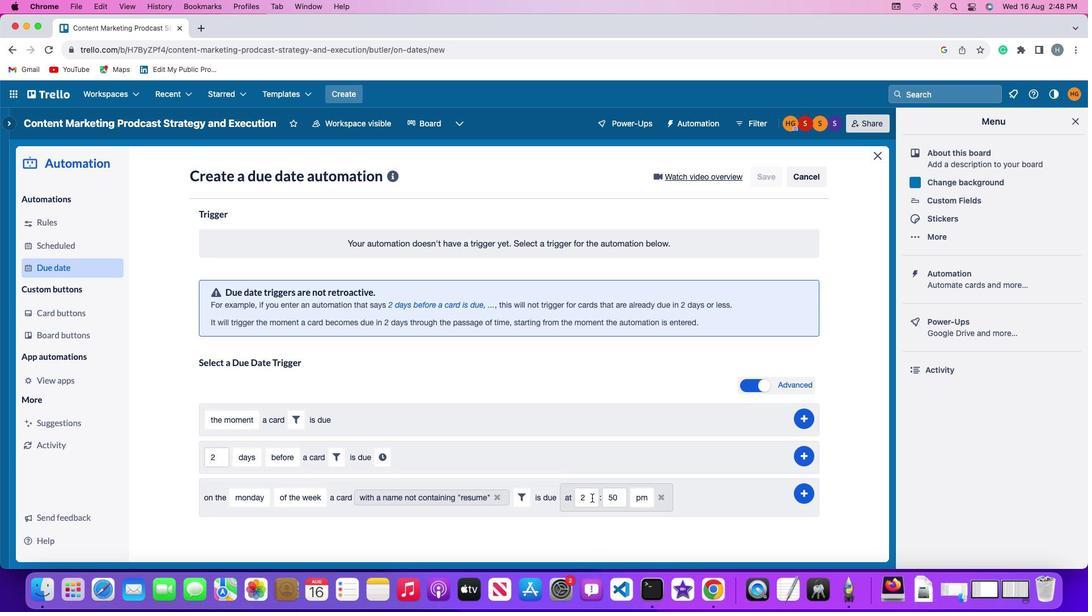 
Action: Key pressed Key.backspace'1''1'
Screenshot: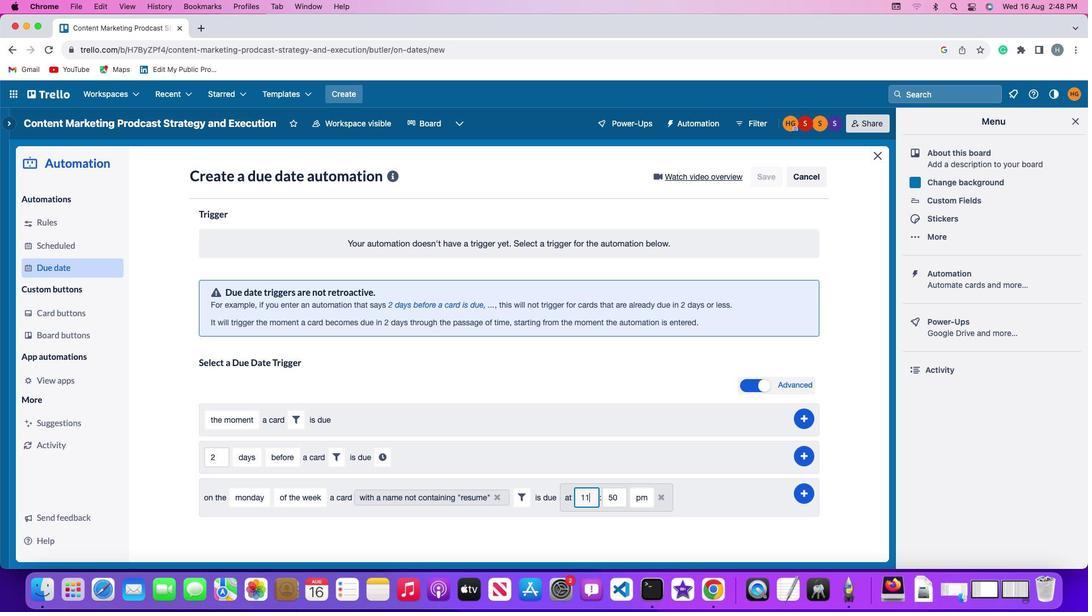 
Action: Mouse moved to (694, 489)
Screenshot: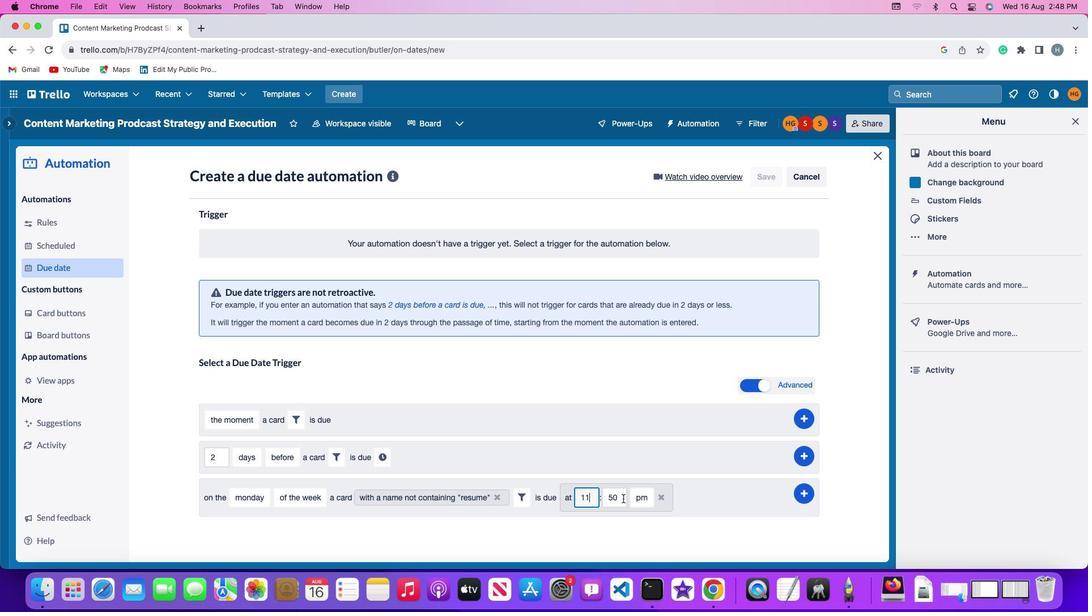 
Action: Mouse pressed left at (694, 489)
Screenshot: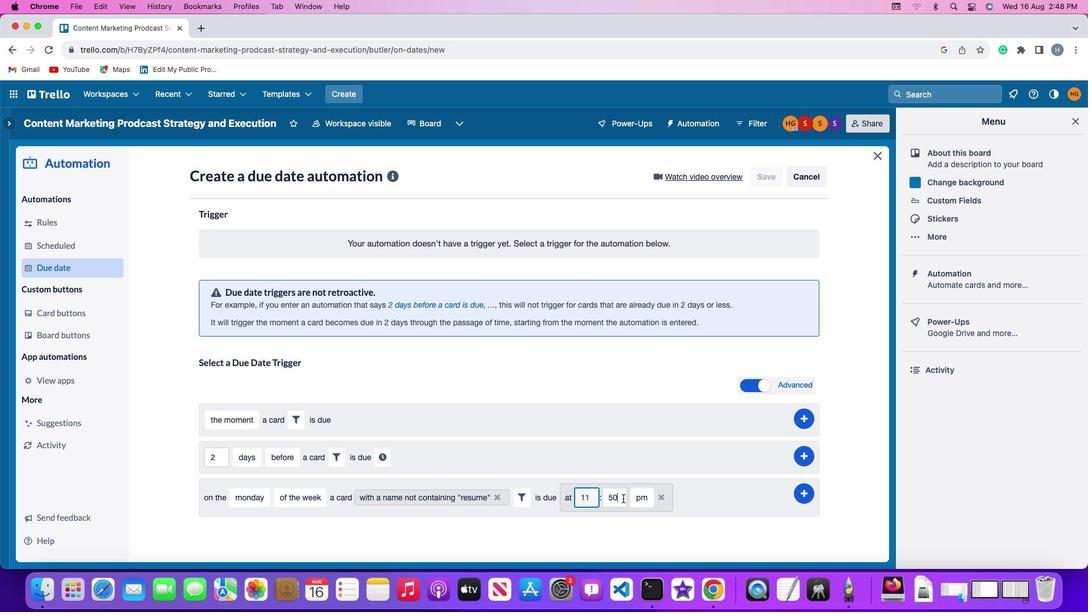 
Action: Key pressed Key.backspaceKey.backspace'0''0'
Screenshot: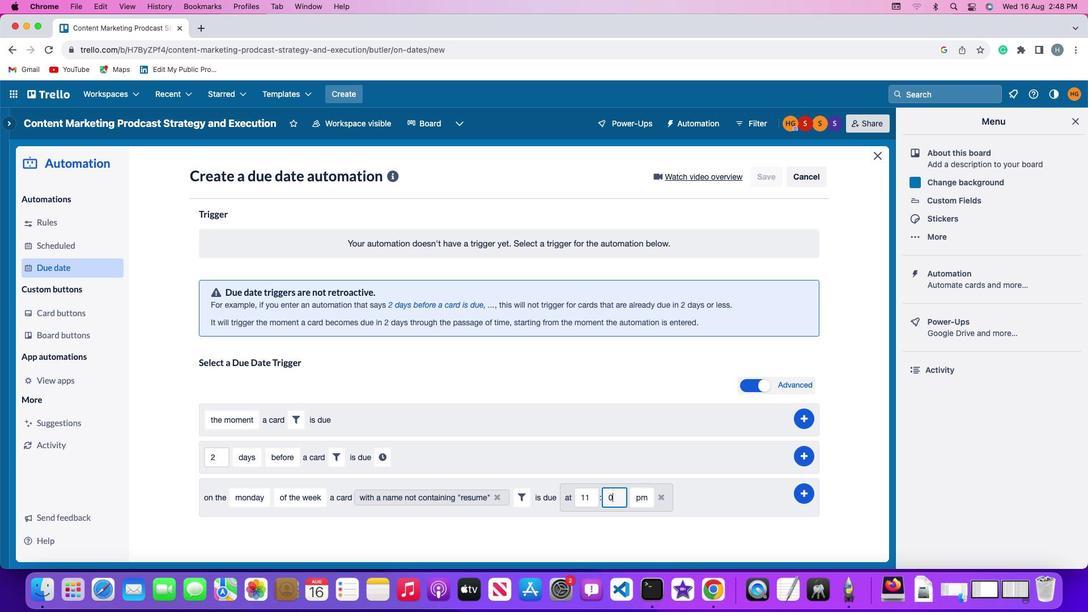 
Action: Mouse moved to (716, 488)
Screenshot: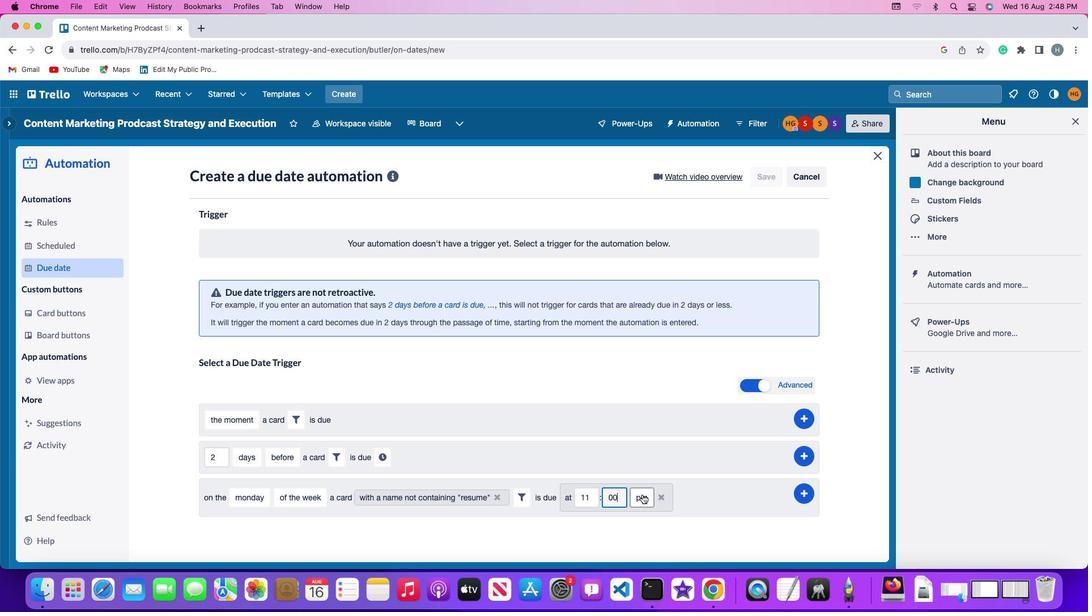 
Action: Mouse pressed left at (716, 488)
Screenshot: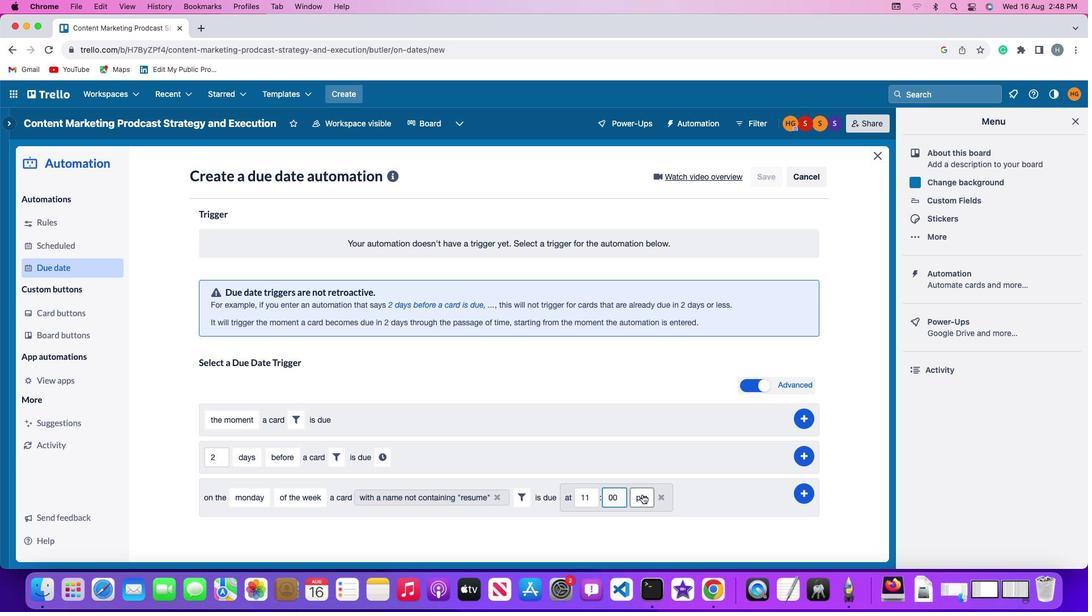 
Action: Mouse moved to (716, 495)
Screenshot: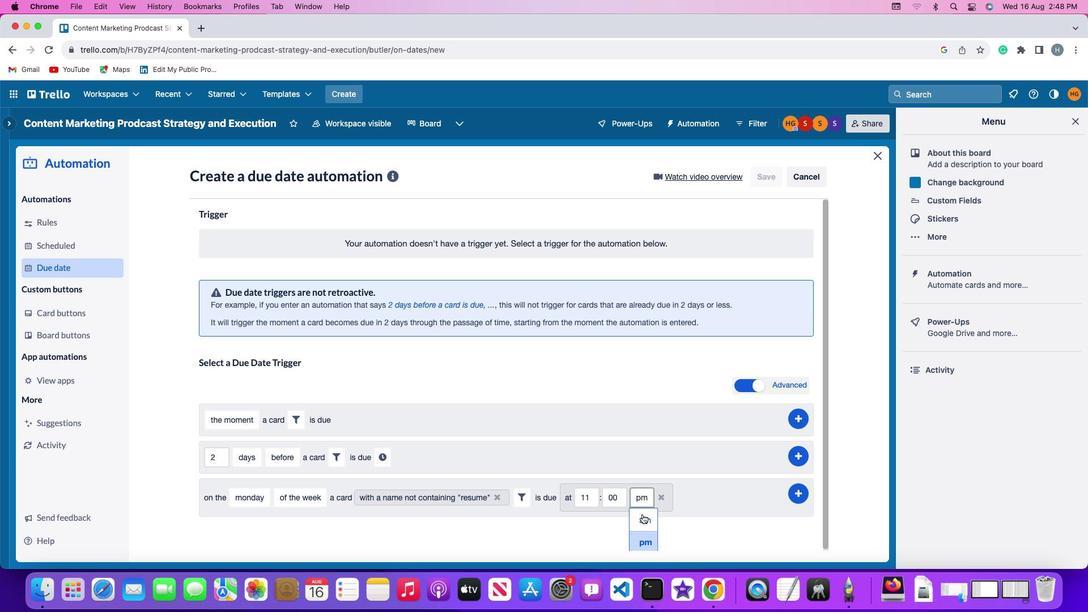 
Action: Mouse pressed left at (716, 495)
Screenshot: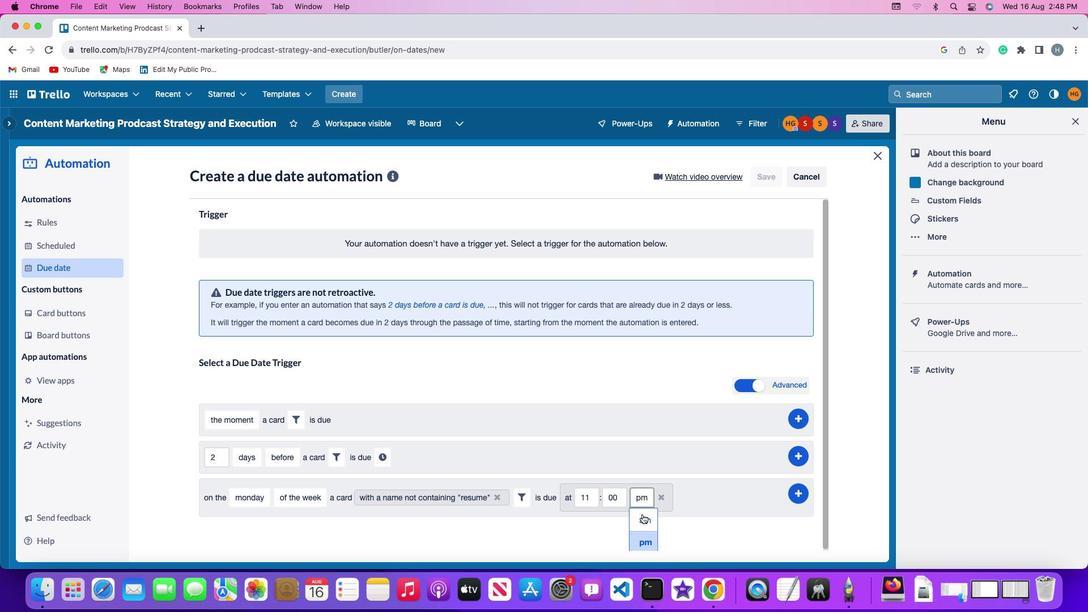 
Action: Mouse moved to (892, 486)
Screenshot: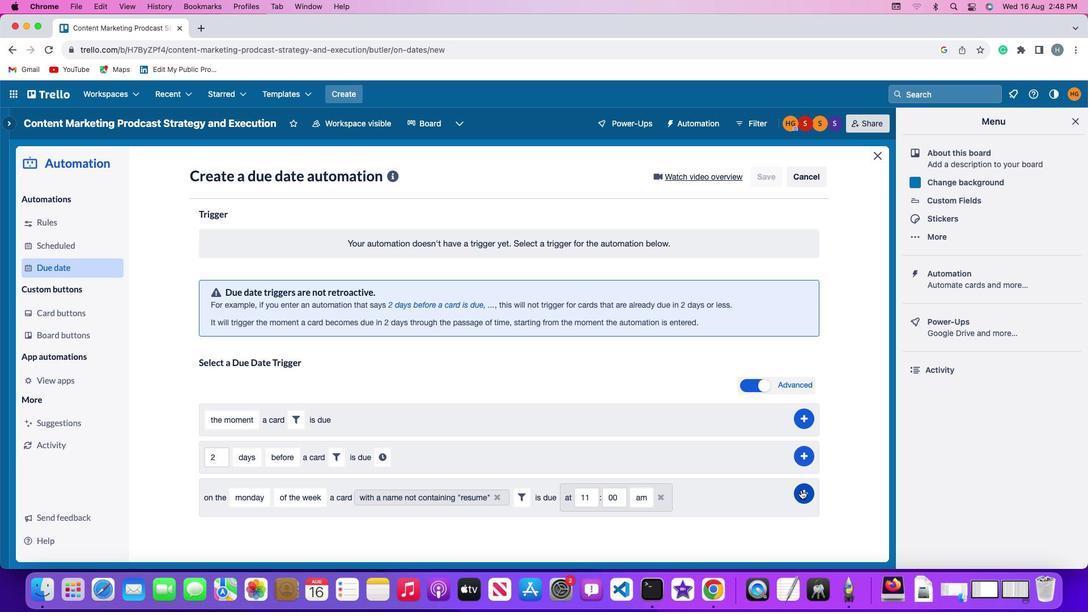 
Action: Mouse pressed left at (892, 486)
Screenshot: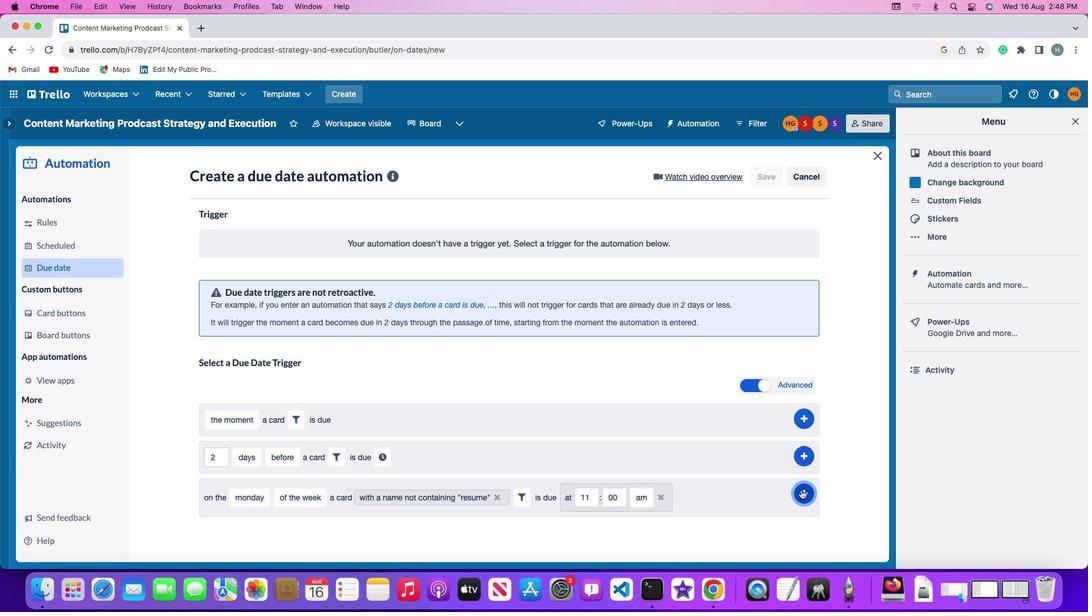 
Action: Mouse moved to (932, 444)
Screenshot: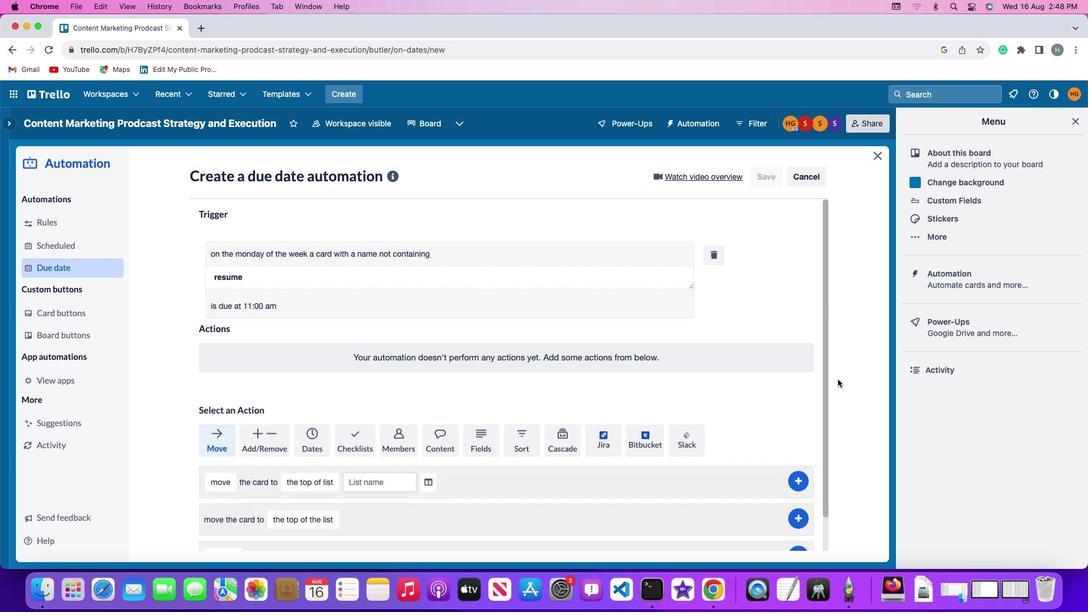 
